 Task: Add an event with the title Client Appreciation Networking Event, date ''2024/04/22'', time 7:30 AM to 9:30 AMand add a description: The retreat will kick off with an opening session where participants will be introduced to the objectives and benefits of team building. The facilitators will create a positive and inclusive environment, setting the tone for open communication, respect, and mutual support.Select event color  Blueberry . Add location for the event as: The Langham, Sydney, Australia, logged in from the account softage.3@softage.netand send the event invitation to softage.4@softage.net and softage.2@softage.net. Set a reminder for the event Daily
Action: Mouse moved to (60, 96)
Screenshot: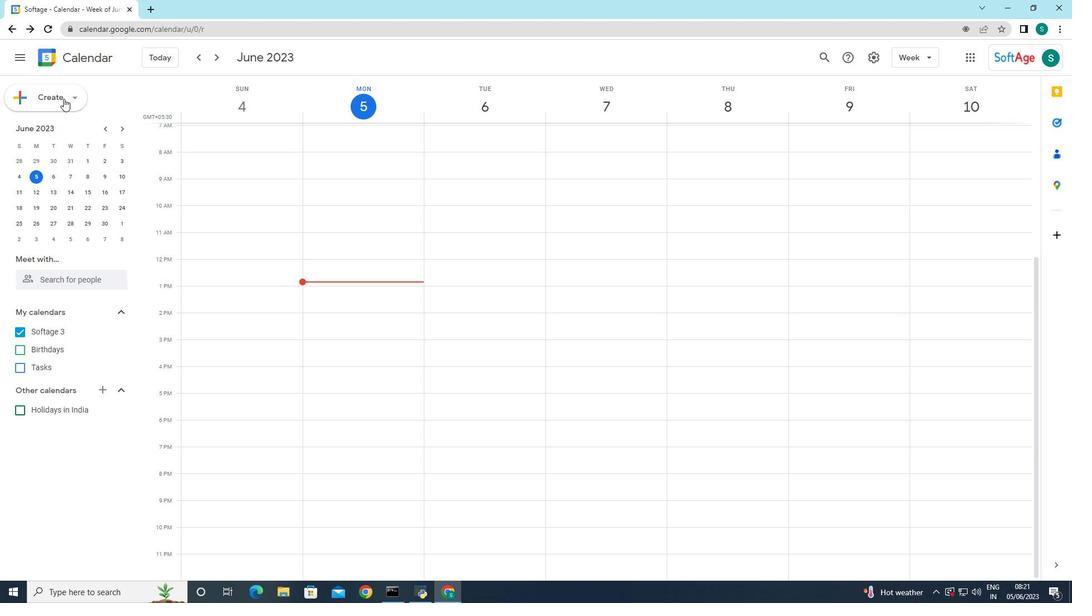 
Action: Mouse pressed left at (60, 96)
Screenshot: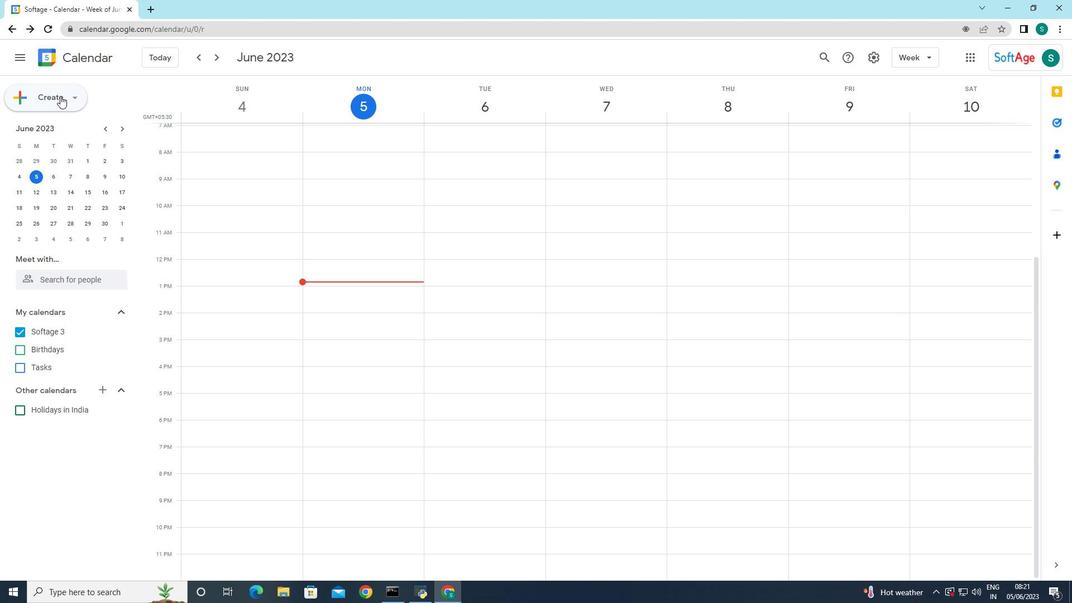 
Action: Mouse moved to (57, 131)
Screenshot: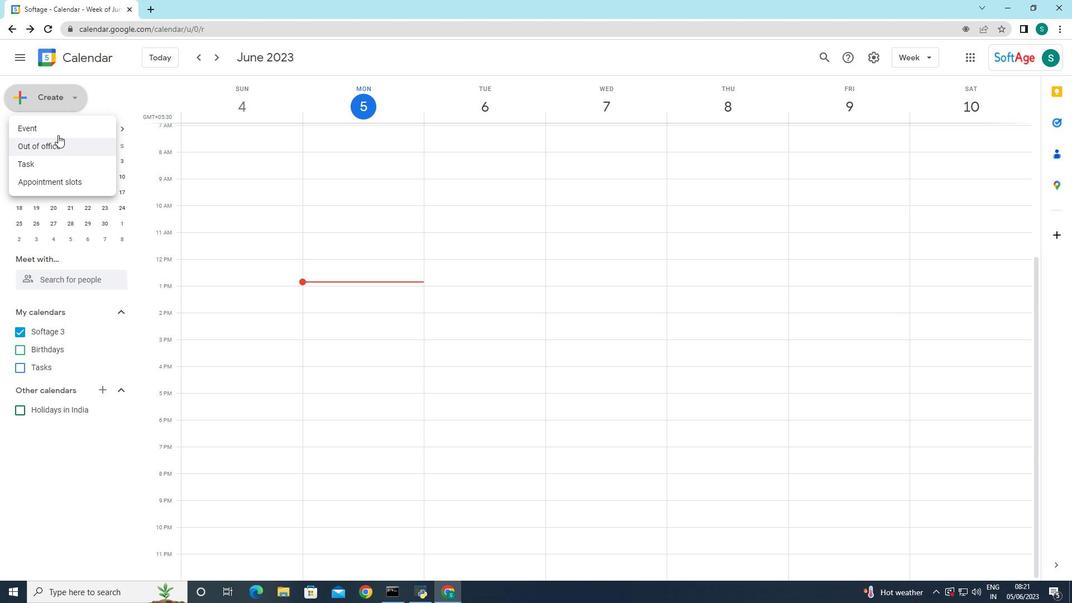 
Action: Mouse pressed left at (57, 131)
Screenshot: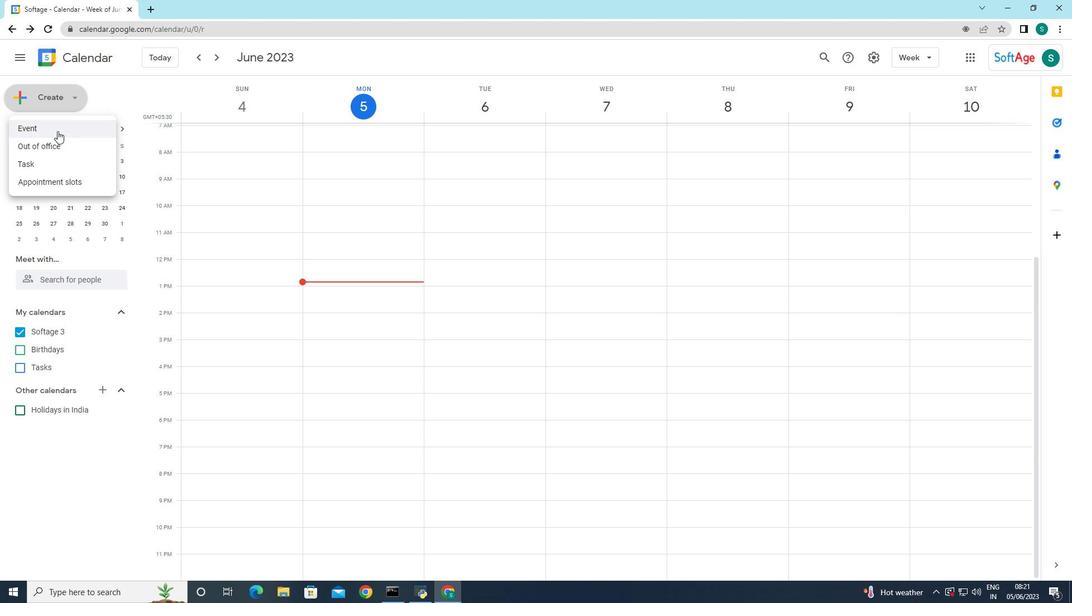 
Action: Mouse moved to (207, 442)
Screenshot: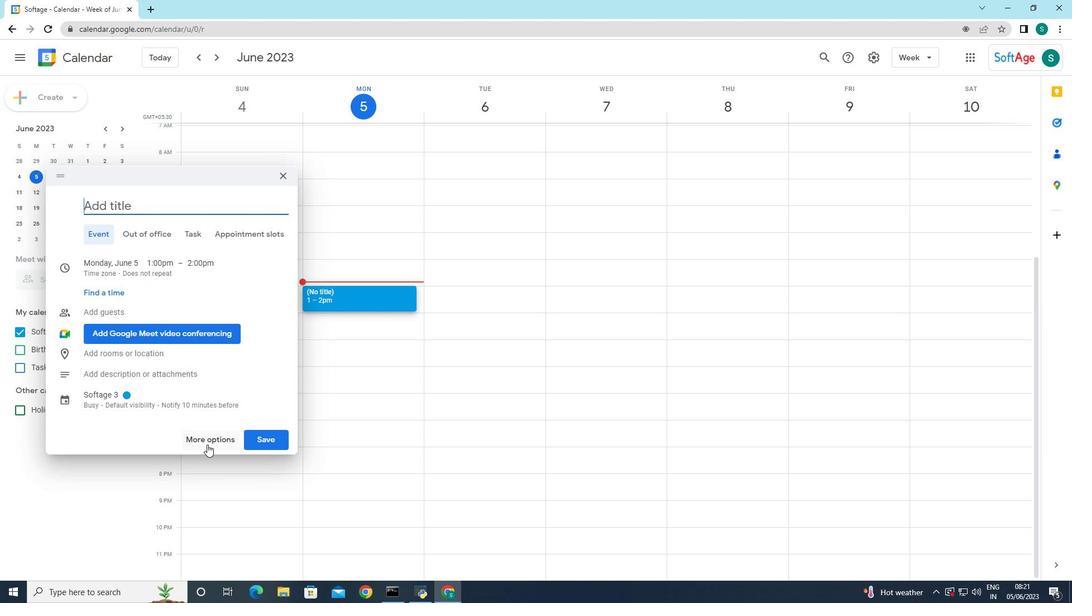 
Action: Mouse pressed left at (207, 442)
Screenshot: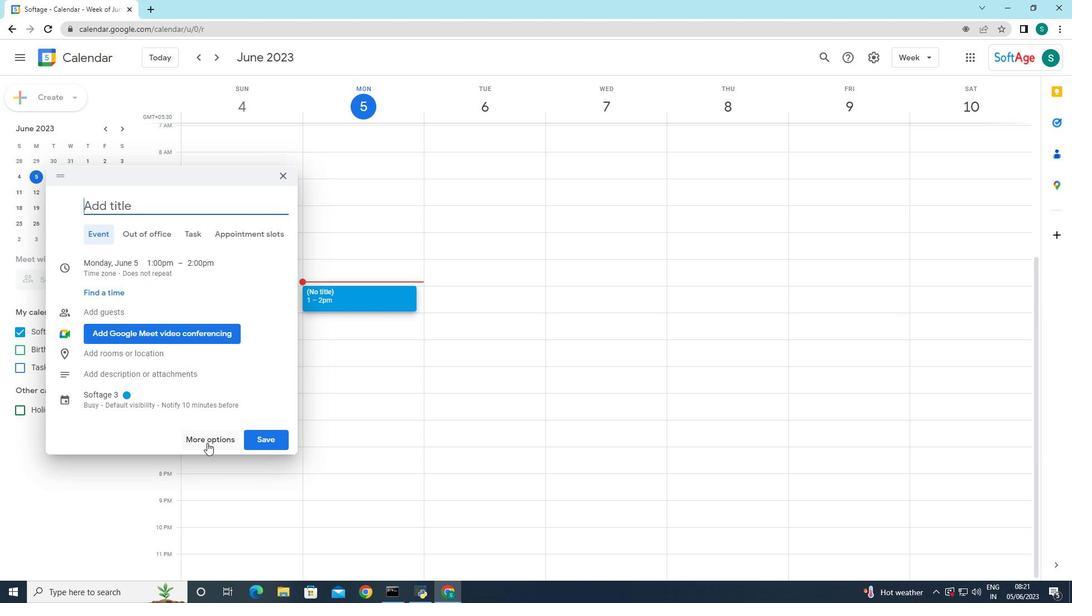 
Action: Mouse moved to (135, 60)
Screenshot: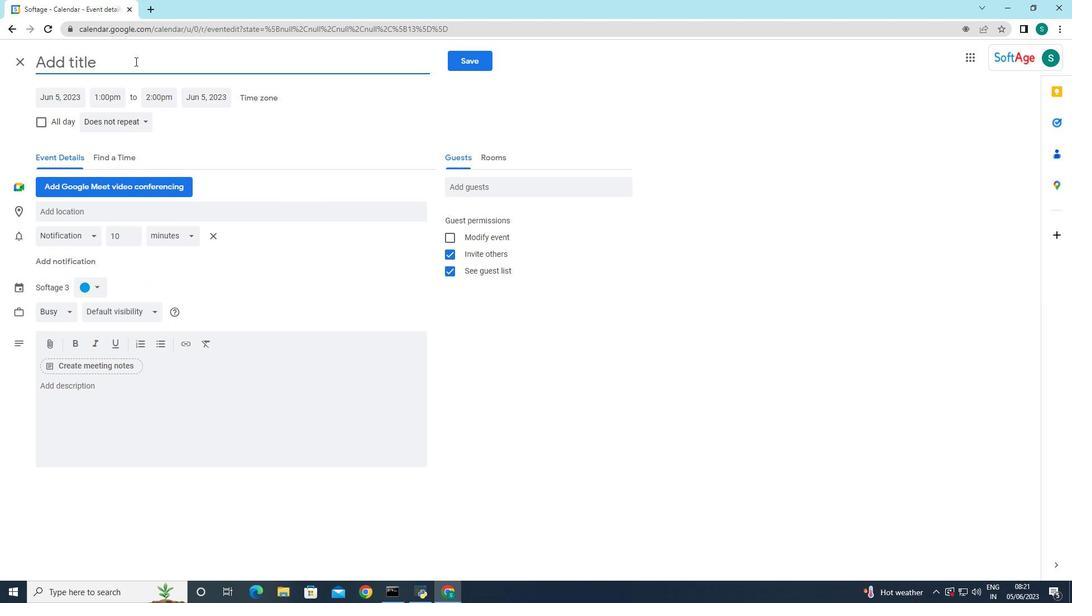 
Action: Mouse pressed left at (135, 60)
Screenshot: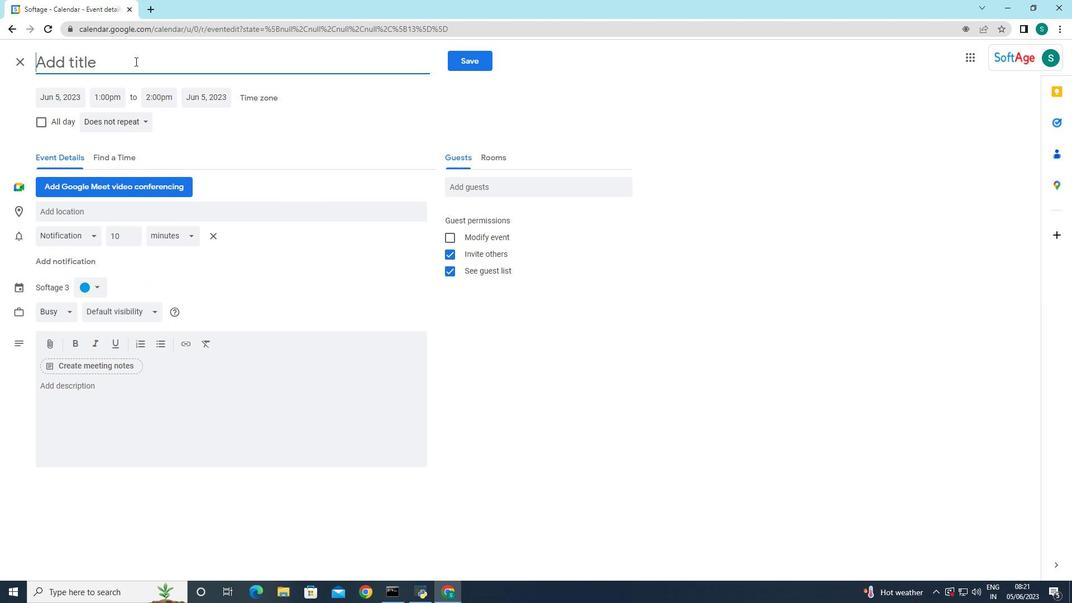 
Action: Key pressed <Key.caps_lock>C<Key.caps_lock>lient<Key.space>a<Key.backspace><Key.caps_lock>A<Key.caps_lock>ppreciation<Key.space><Key.caps_lock>N<Key.caps_lock>eteo<Key.backspace><Key.backspace>working<Key.space><Key.caps_lock>E<Key.caps_lock>vent
Screenshot: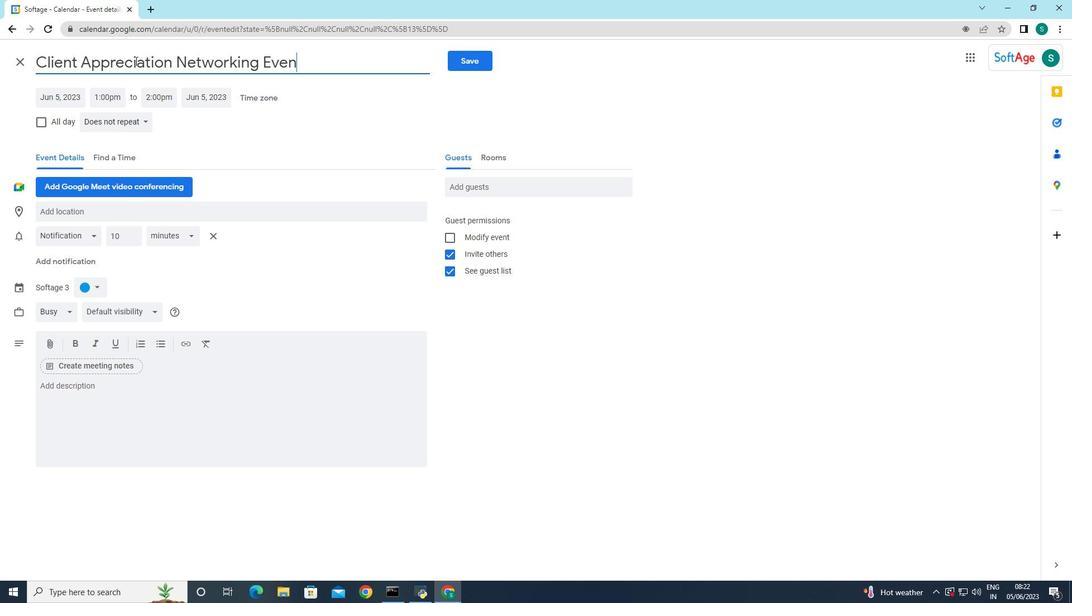 
Action: Mouse moved to (241, 129)
Screenshot: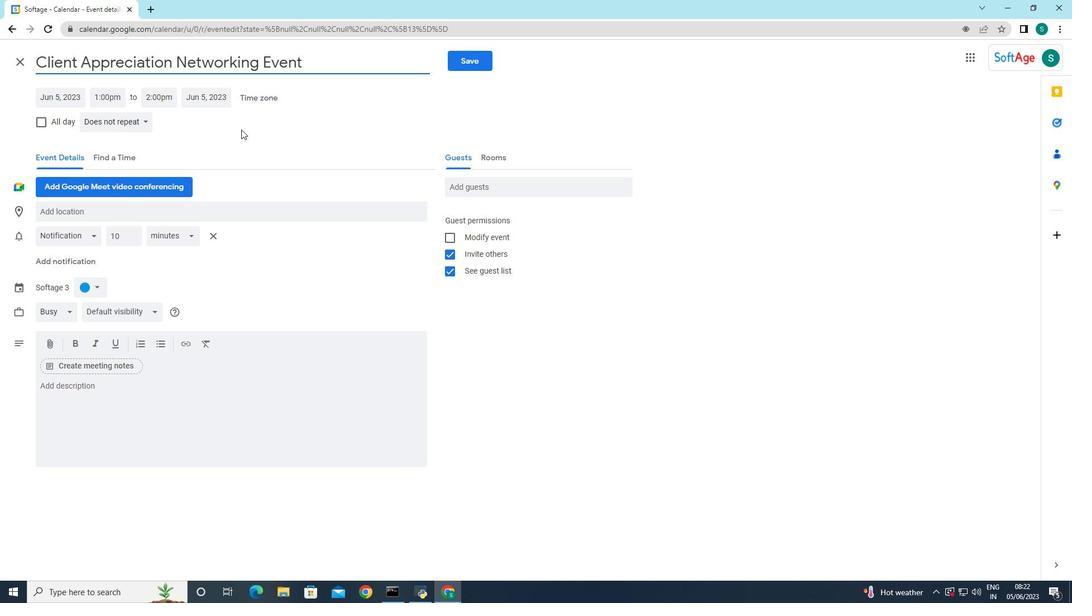 
Action: Mouse pressed left at (241, 129)
Screenshot: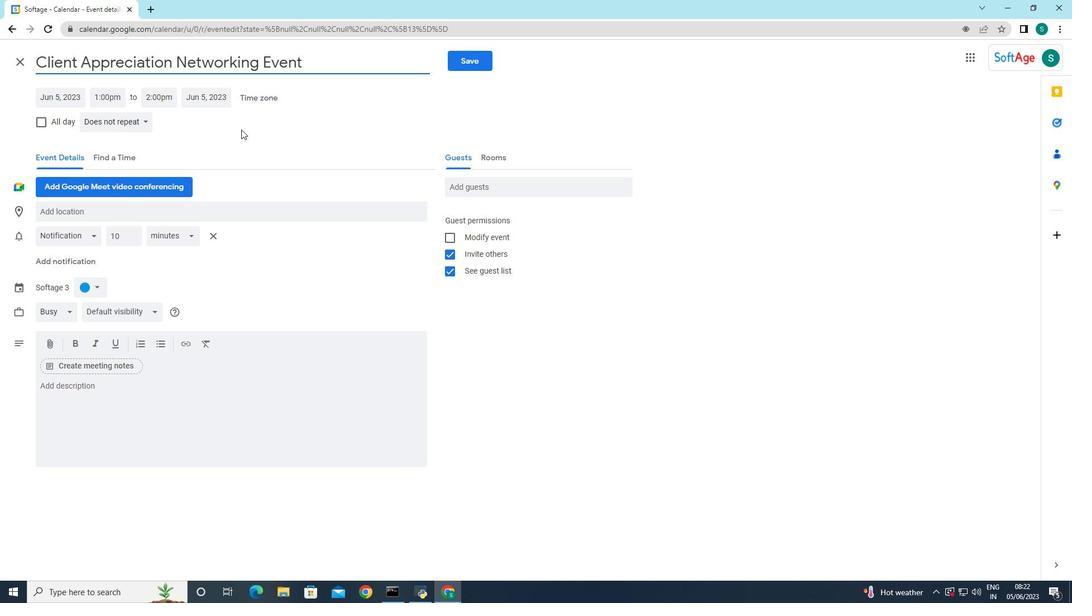 
Action: Mouse moved to (63, 101)
Screenshot: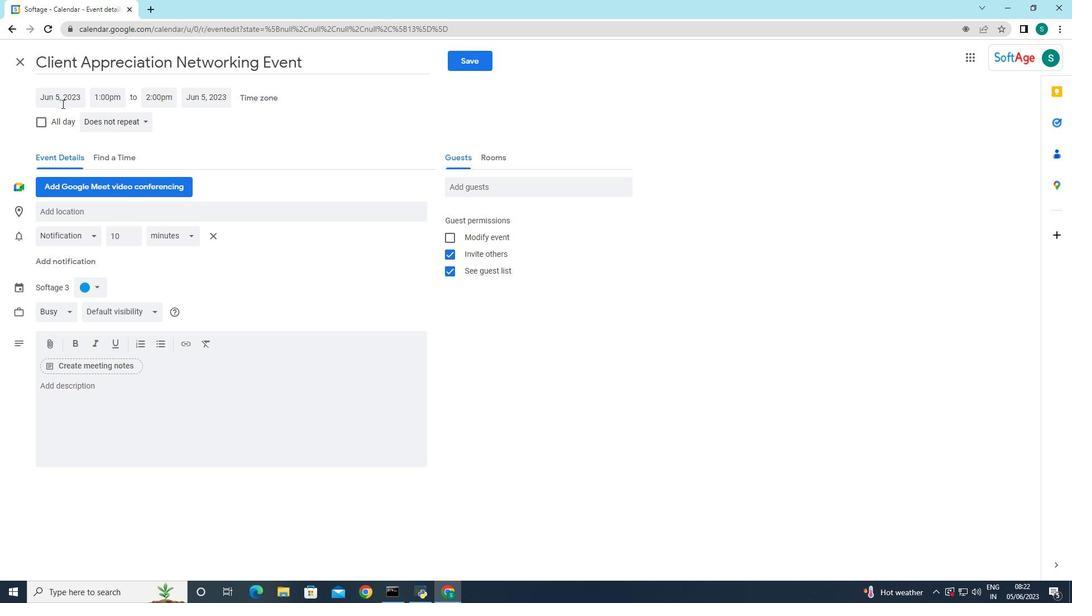 
Action: Mouse pressed left at (63, 101)
Screenshot: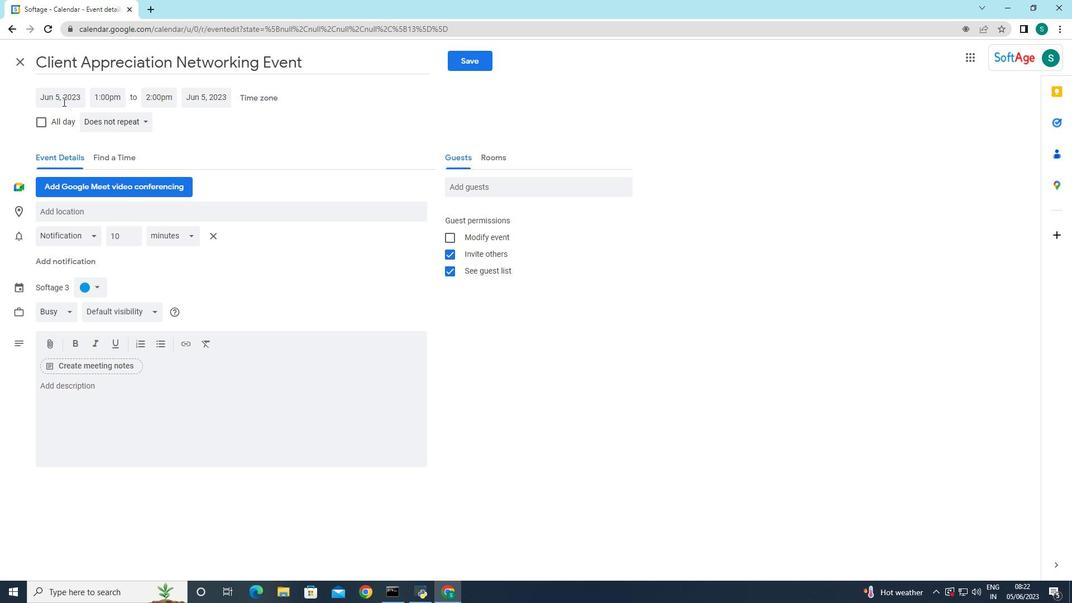 
Action: Mouse moved to (178, 122)
Screenshot: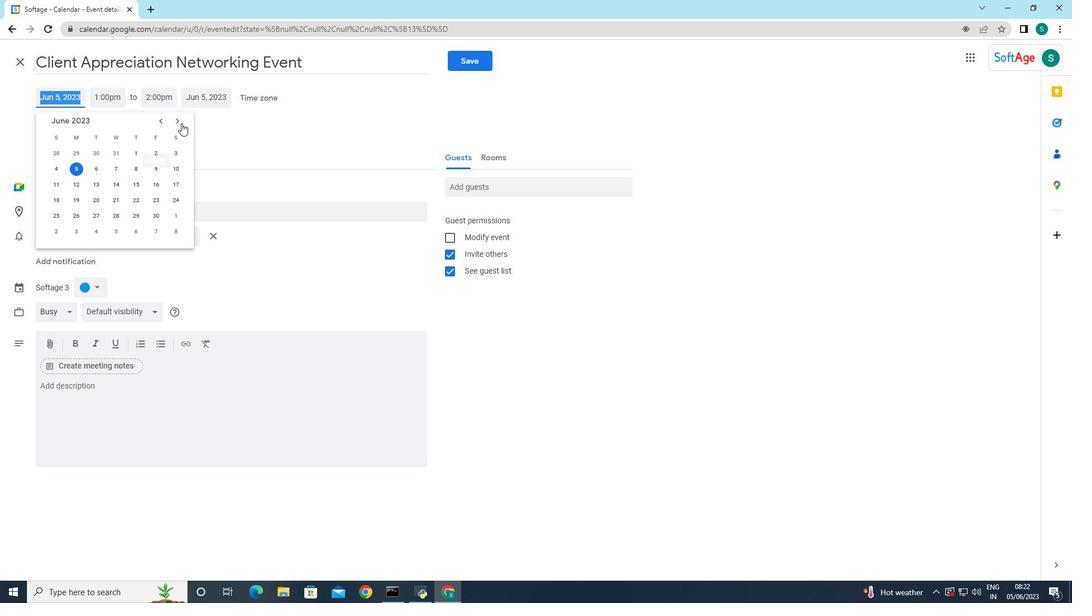 
Action: Mouse pressed left at (178, 122)
Screenshot: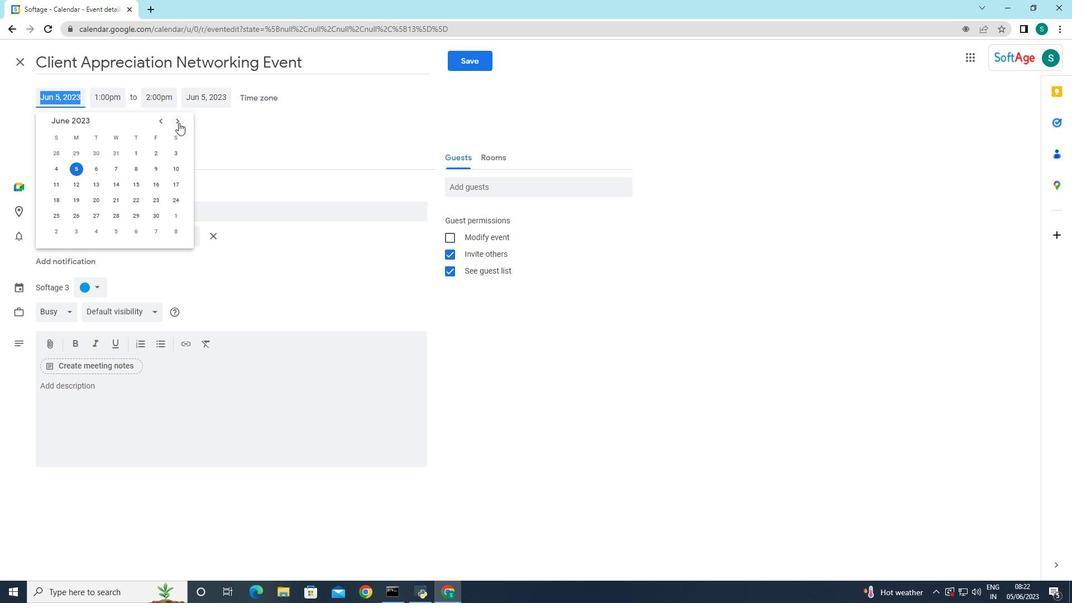 
Action: Mouse pressed left at (178, 122)
Screenshot: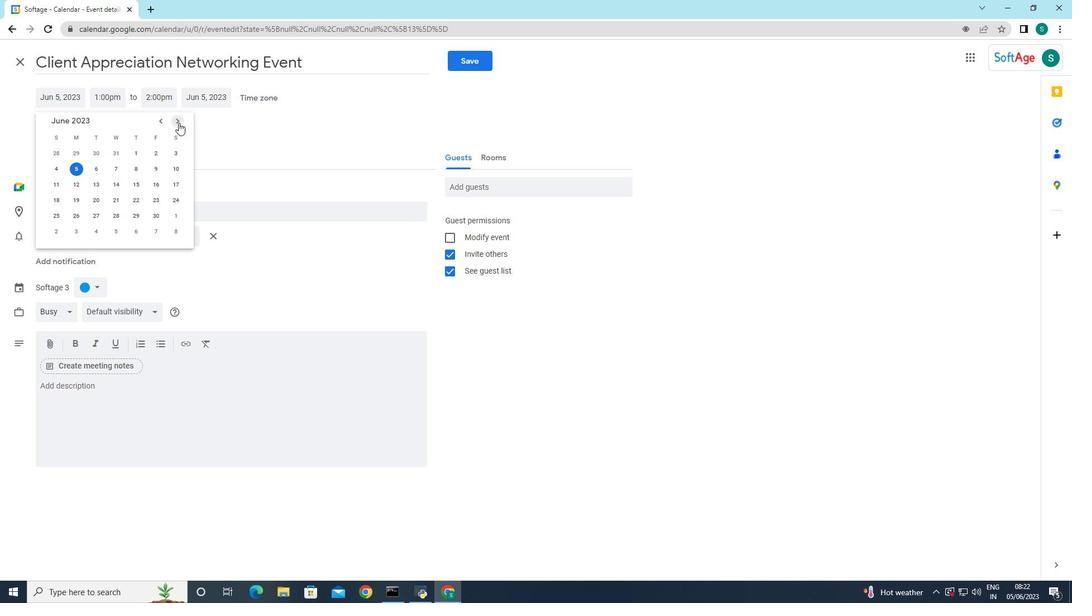 
Action: Mouse pressed left at (178, 122)
Screenshot: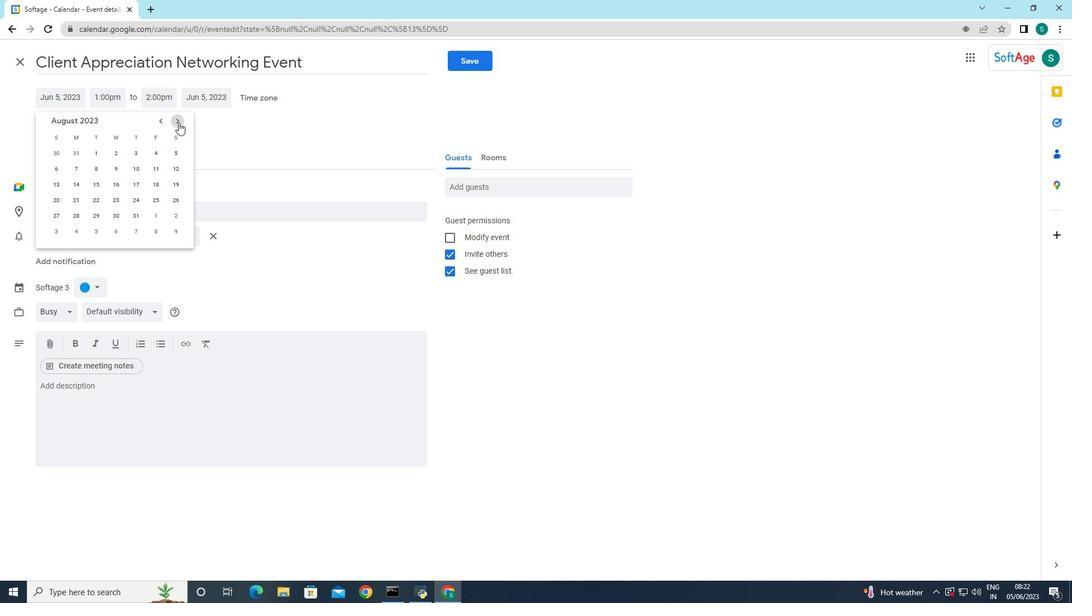 
Action: Mouse pressed left at (178, 122)
Screenshot: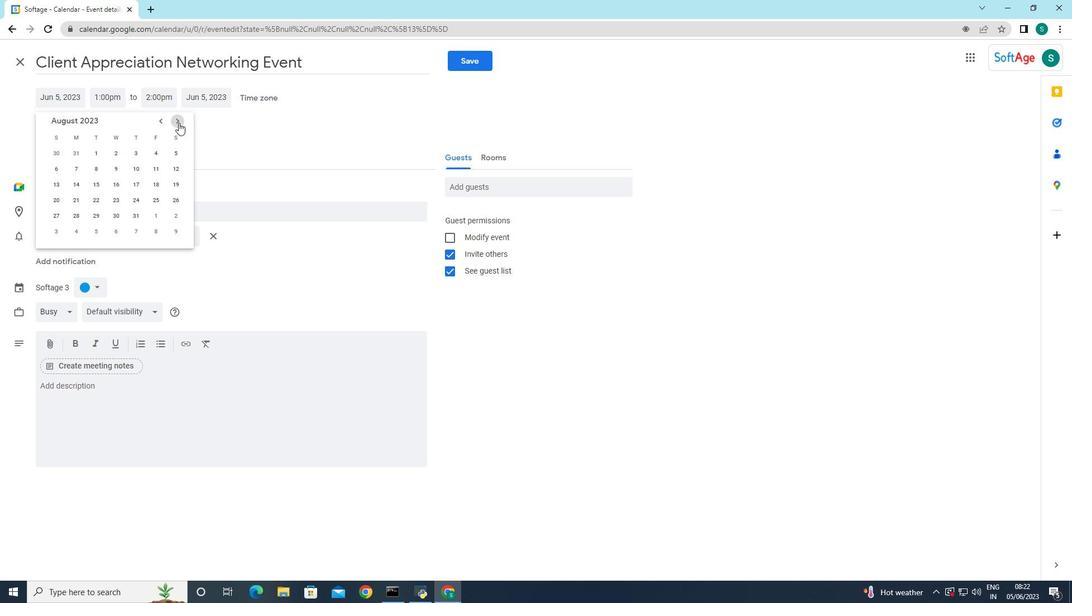 
Action: Mouse pressed left at (178, 122)
Screenshot: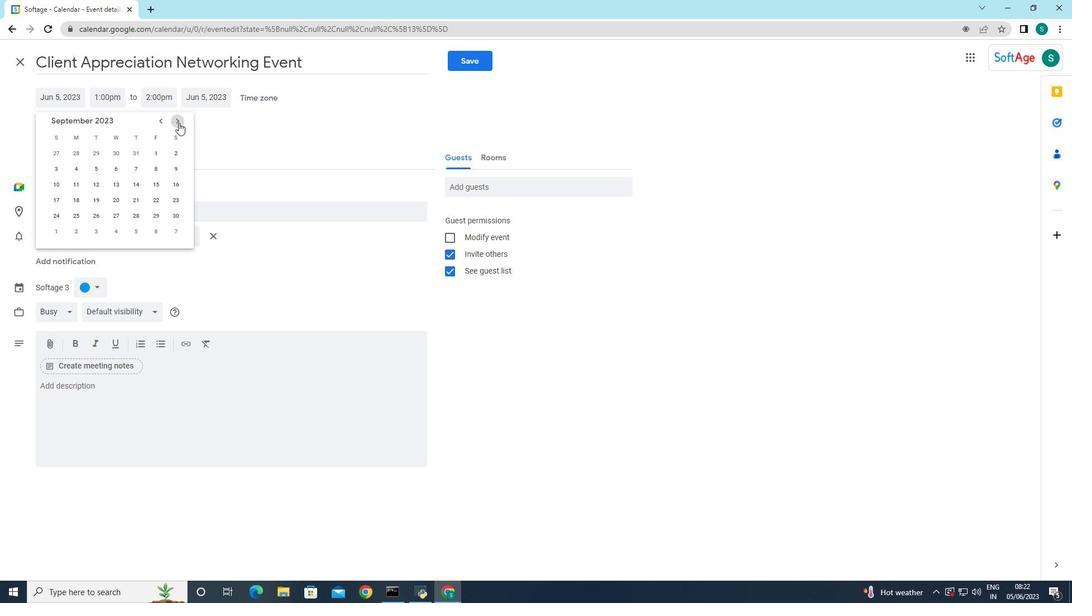 
Action: Mouse pressed left at (178, 122)
Screenshot: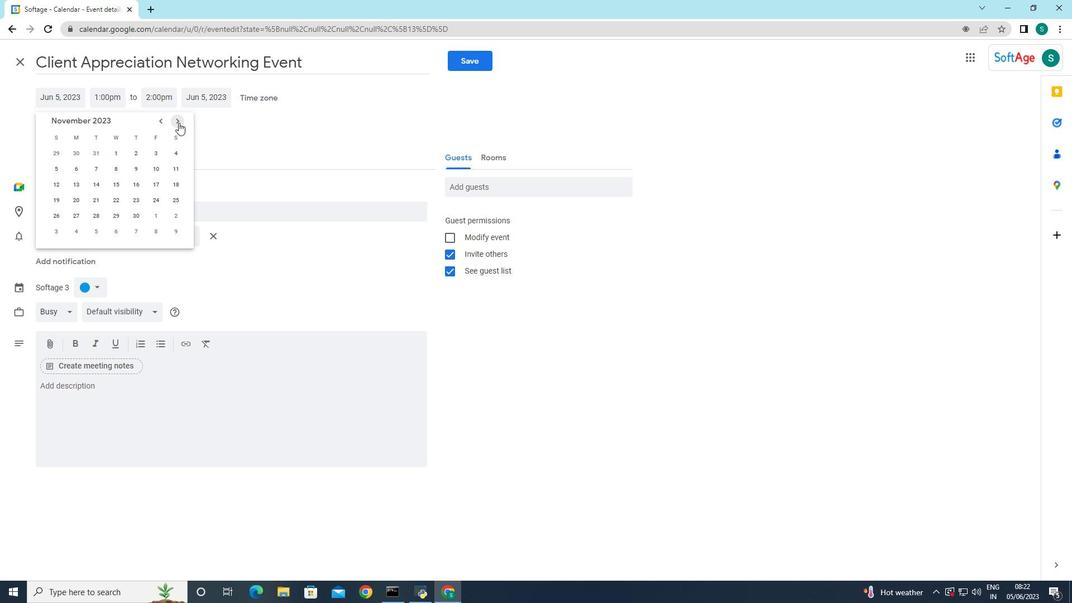 
Action: Mouse pressed left at (178, 122)
Screenshot: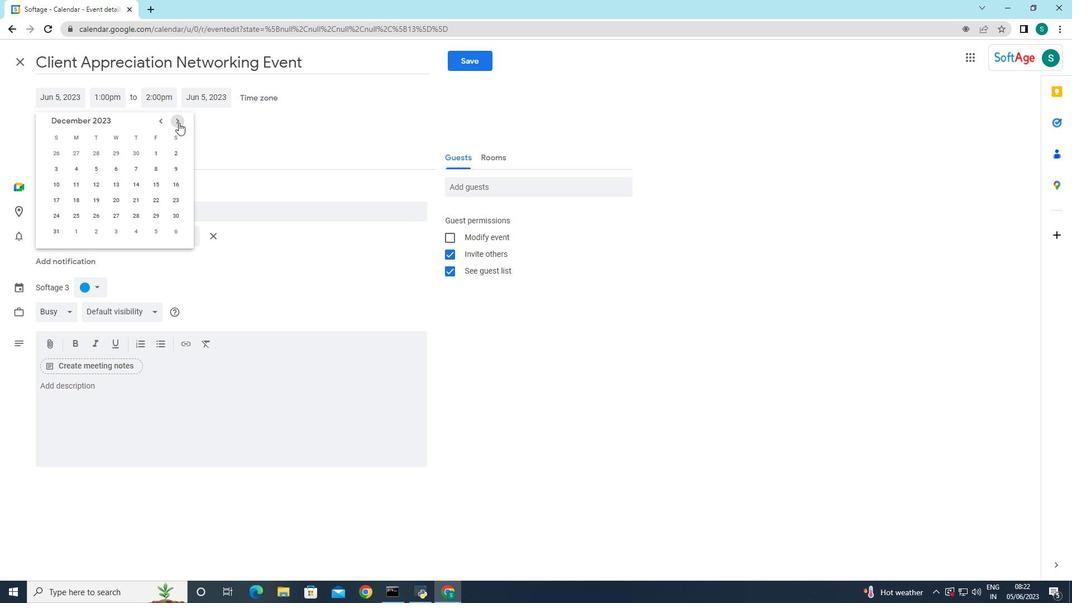 
Action: Mouse pressed left at (178, 122)
Screenshot: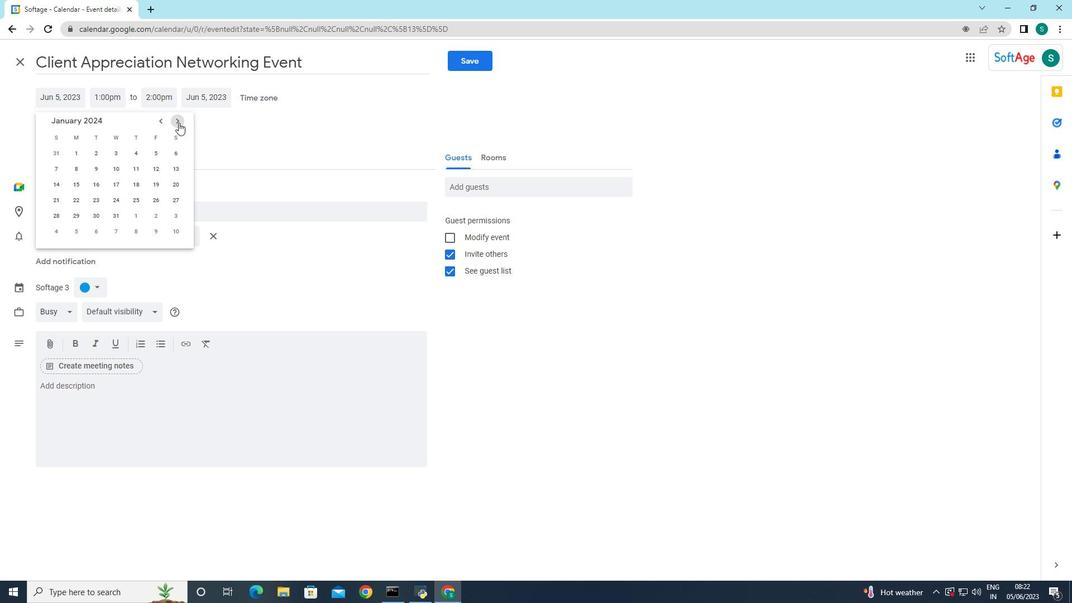 
Action: Mouse pressed left at (178, 122)
Screenshot: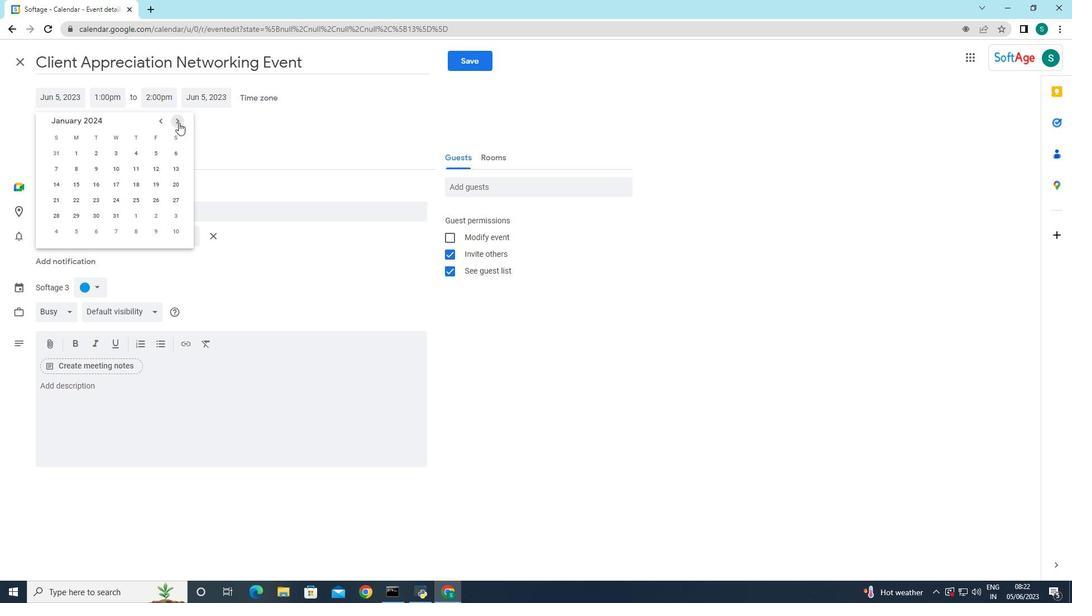 
Action: Mouse pressed left at (178, 122)
Screenshot: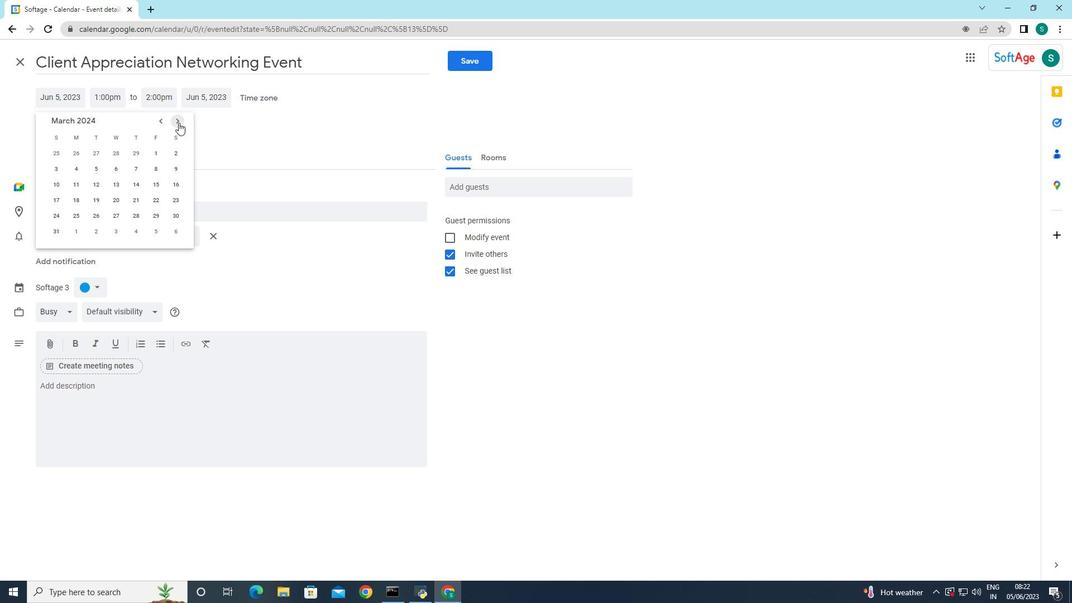 
Action: Mouse moved to (75, 201)
Screenshot: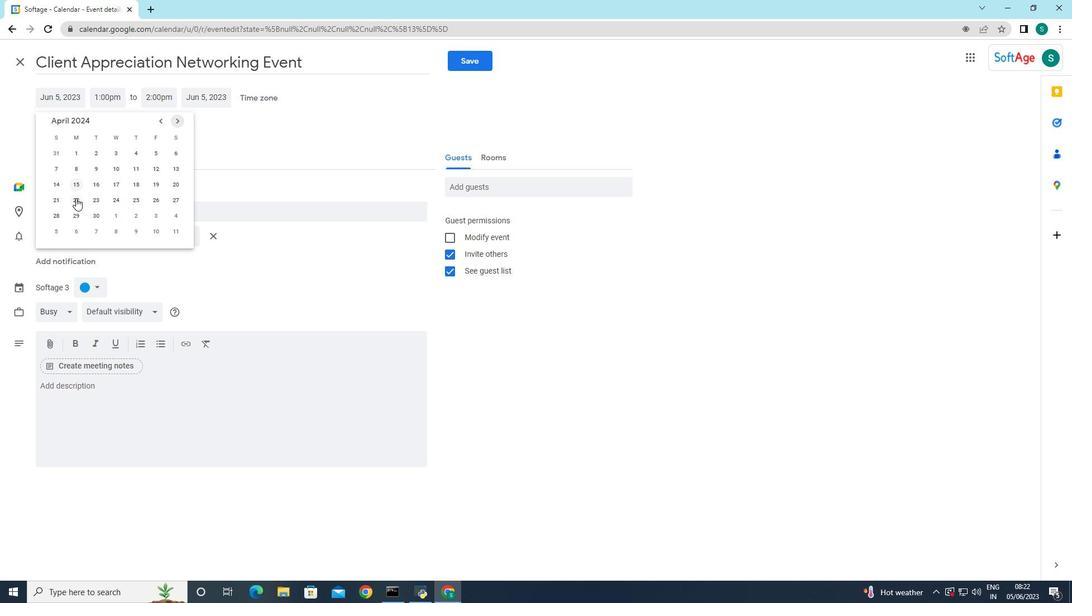 
Action: Mouse pressed left at (75, 201)
Screenshot: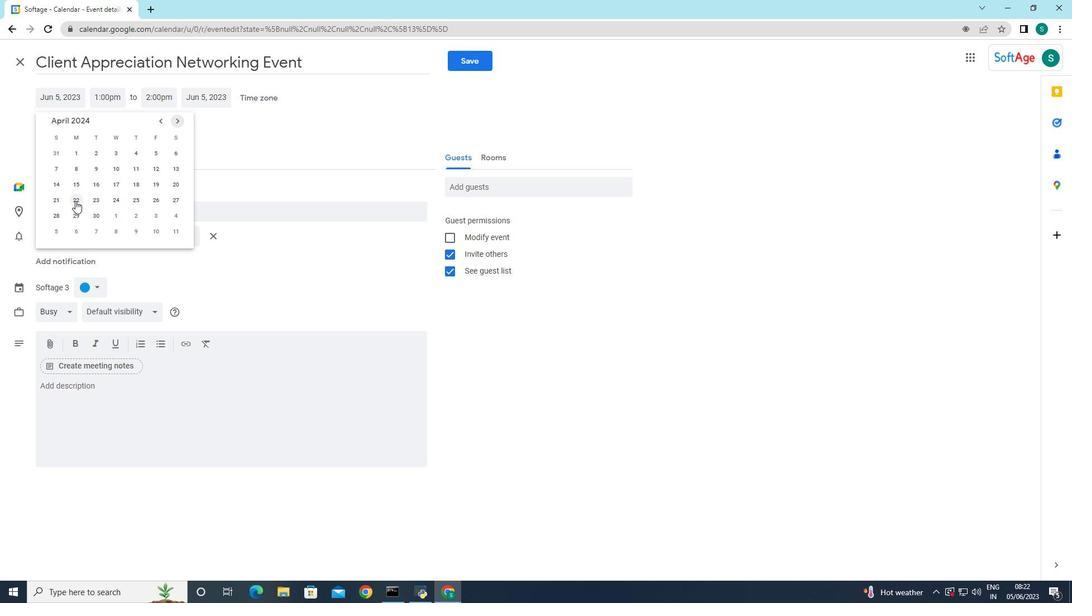 
Action: Mouse moved to (112, 96)
Screenshot: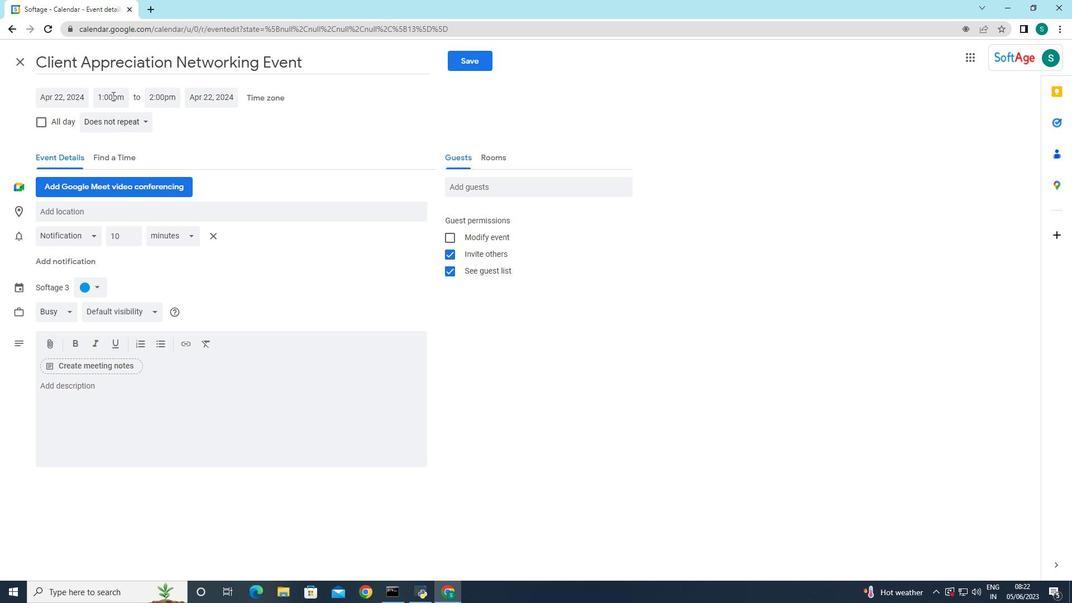 
Action: Mouse pressed left at (112, 96)
Screenshot: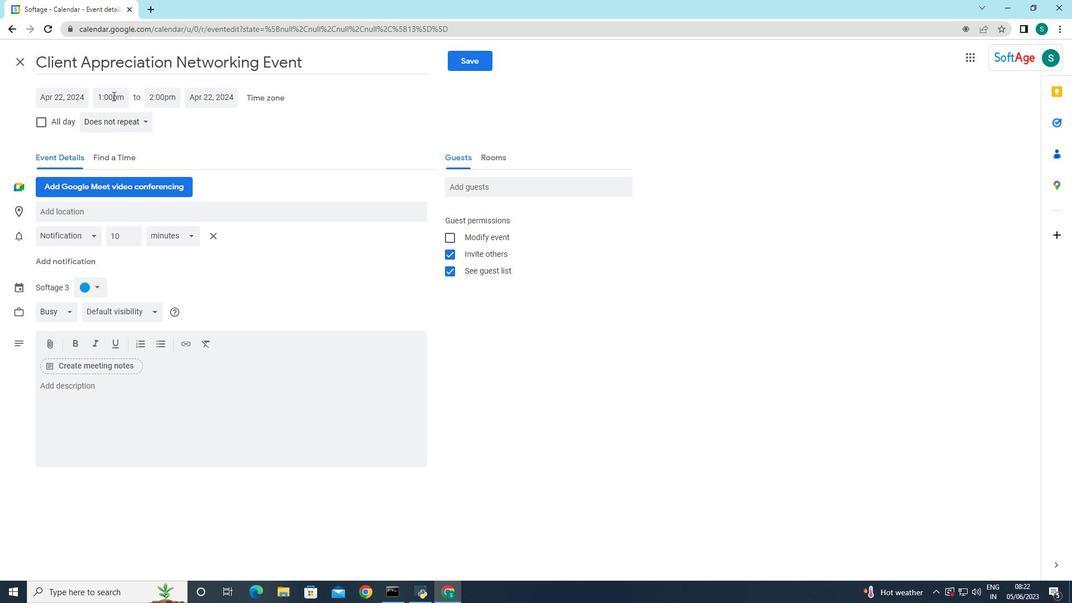 
Action: Mouse moved to (117, 175)
Screenshot: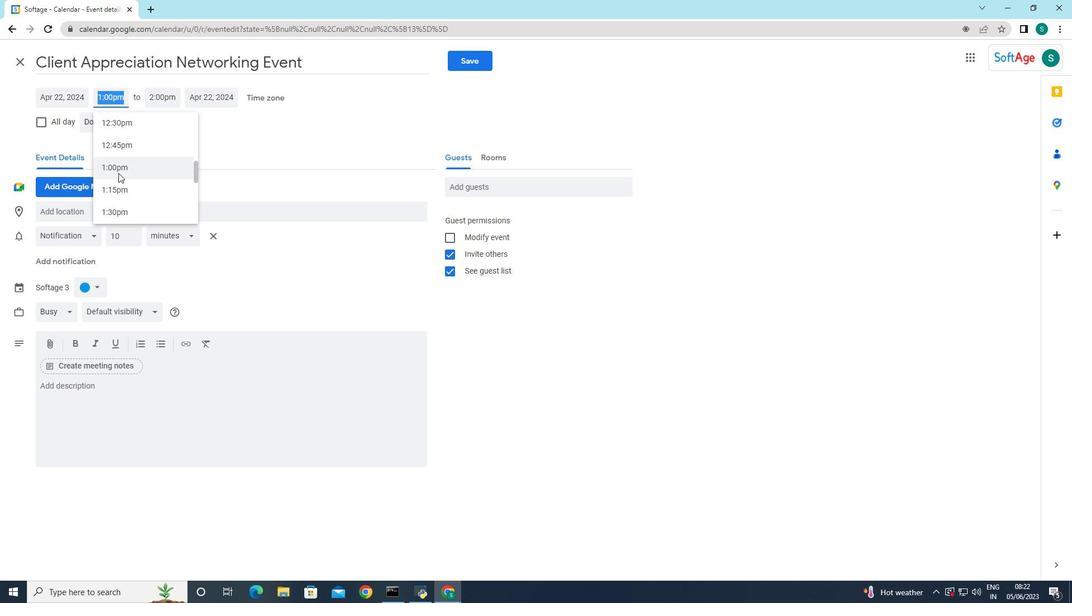 
Action: Mouse scrolled (117, 176) with delta (0, 0)
Screenshot: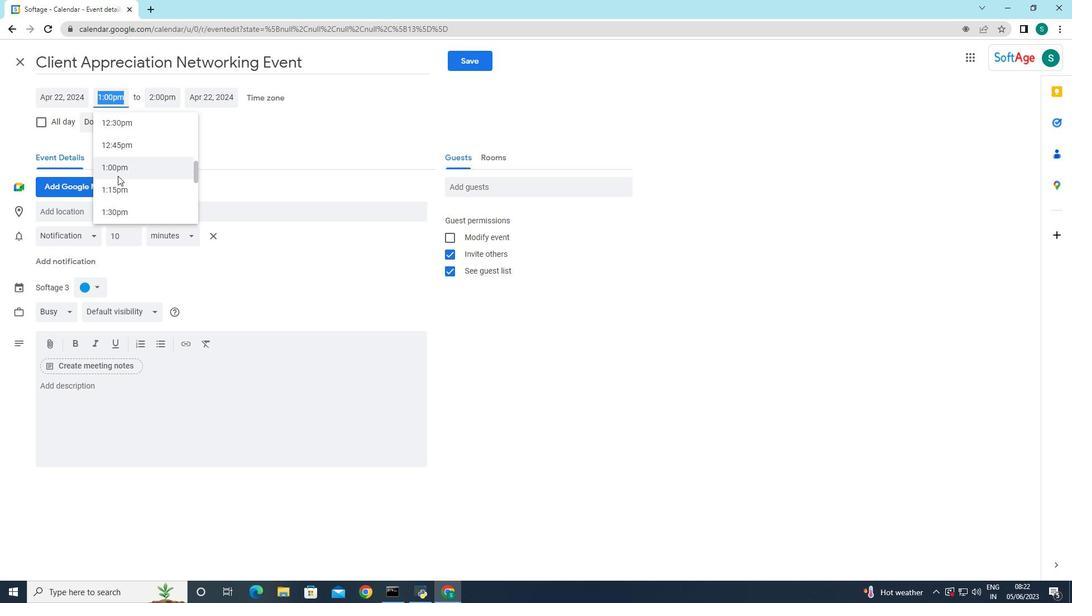 
Action: Mouse scrolled (117, 176) with delta (0, 0)
Screenshot: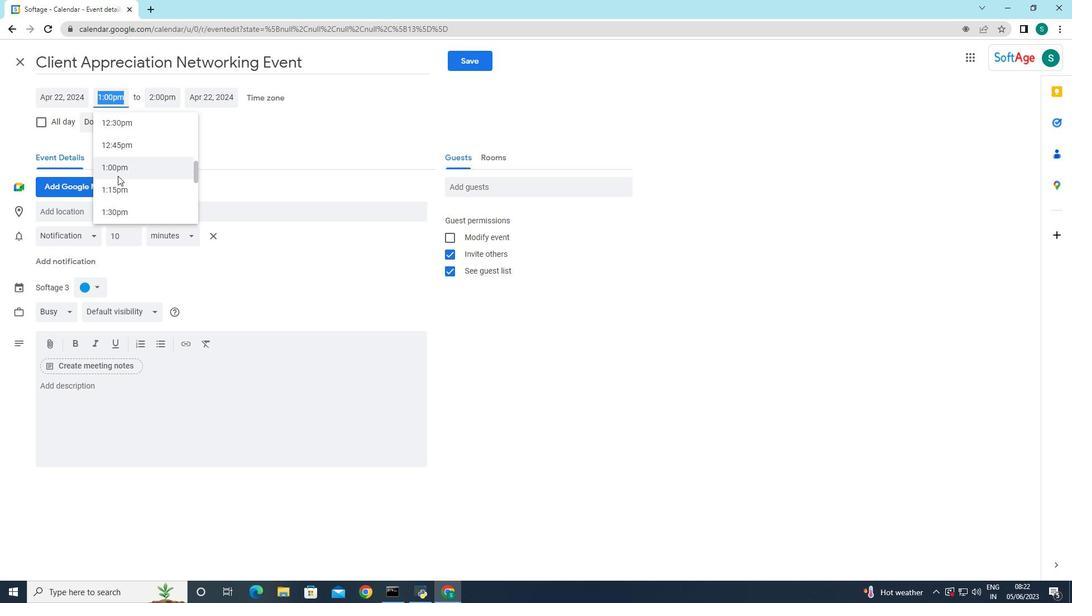 
Action: Mouse scrolled (117, 176) with delta (0, 0)
Screenshot: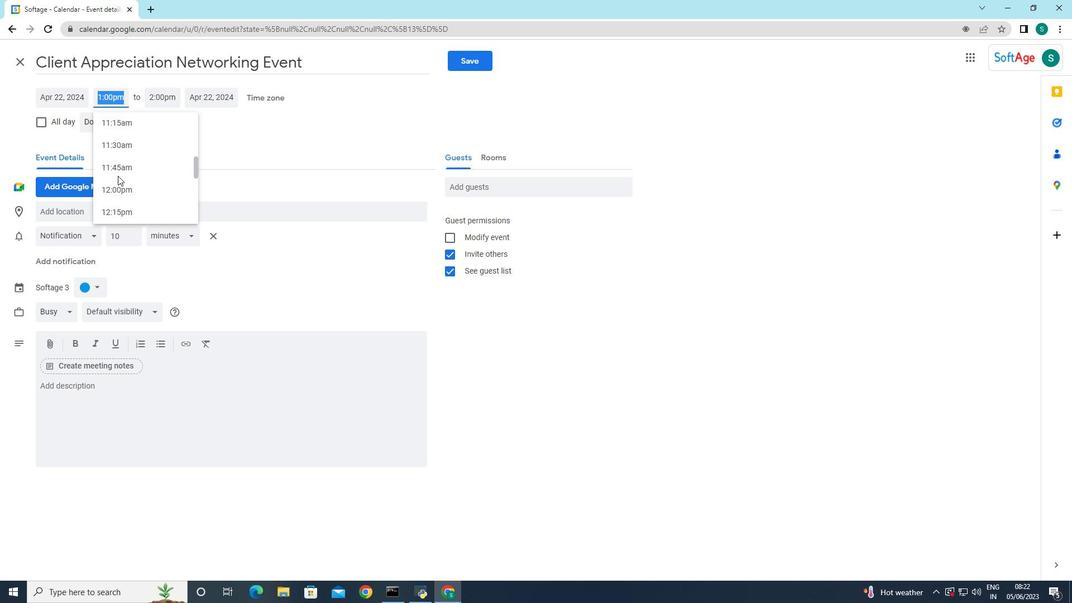 
Action: Mouse scrolled (117, 176) with delta (0, 0)
Screenshot: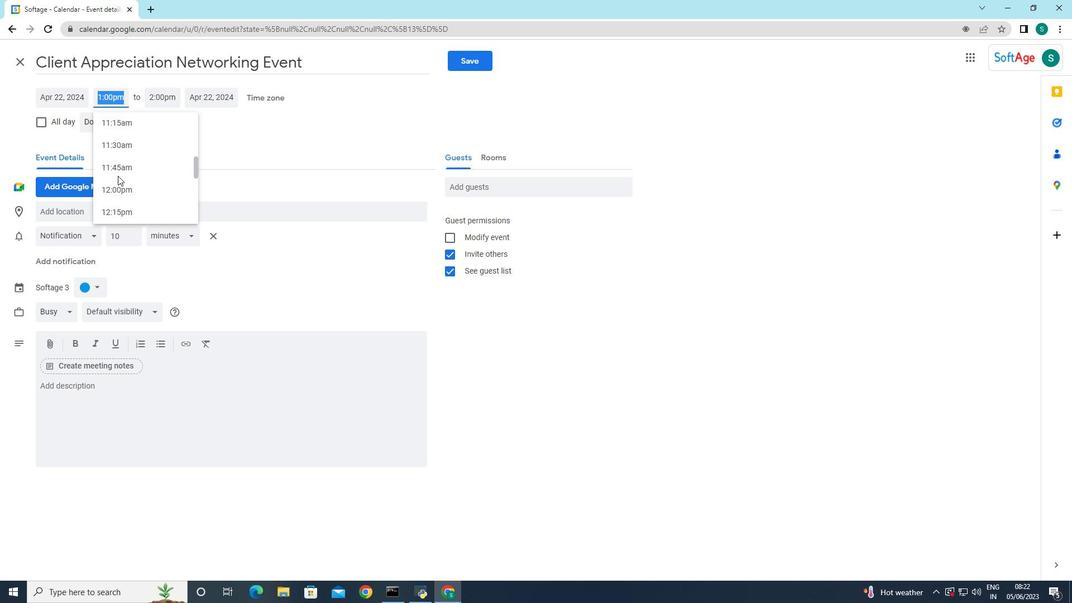 
Action: Mouse scrolled (117, 176) with delta (0, 0)
Screenshot: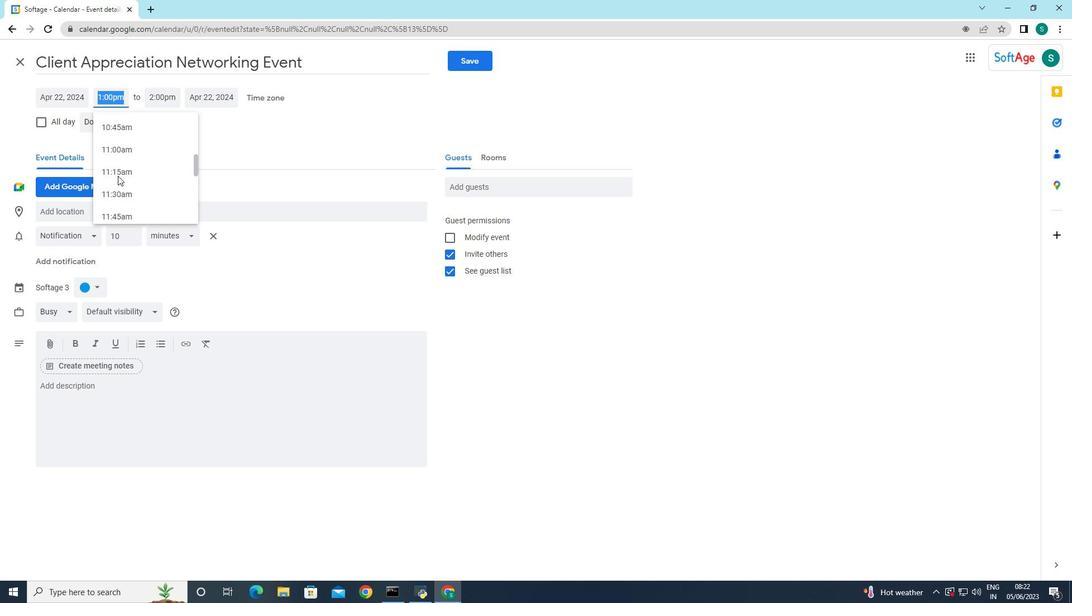 
Action: Mouse scrolled (117, 176) with delta (0, 0)
Screenshot: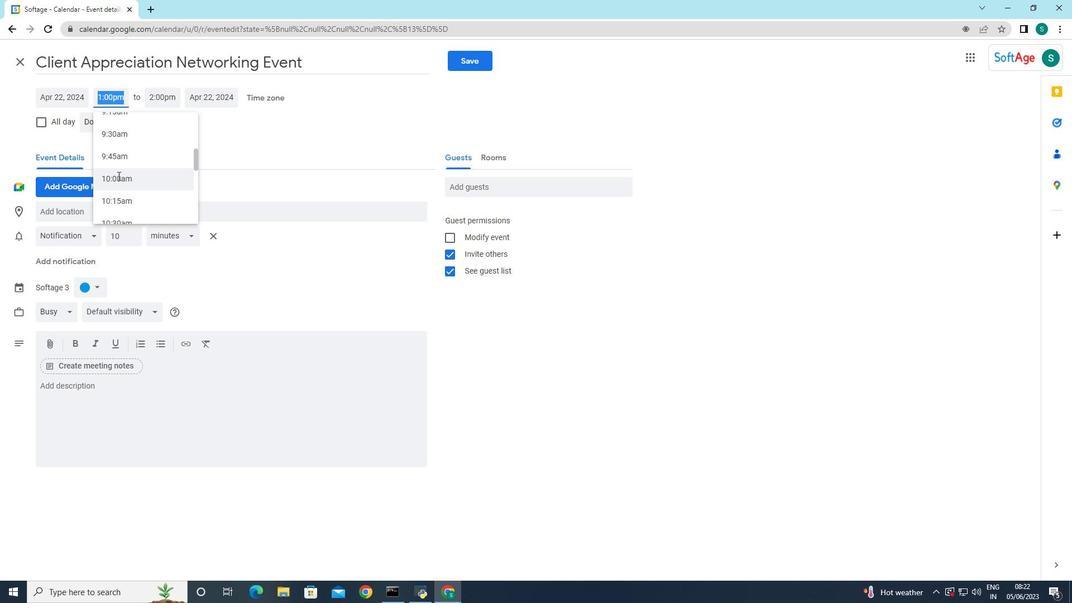 
Action: Mouse moved to (118, 176)
Screenshot: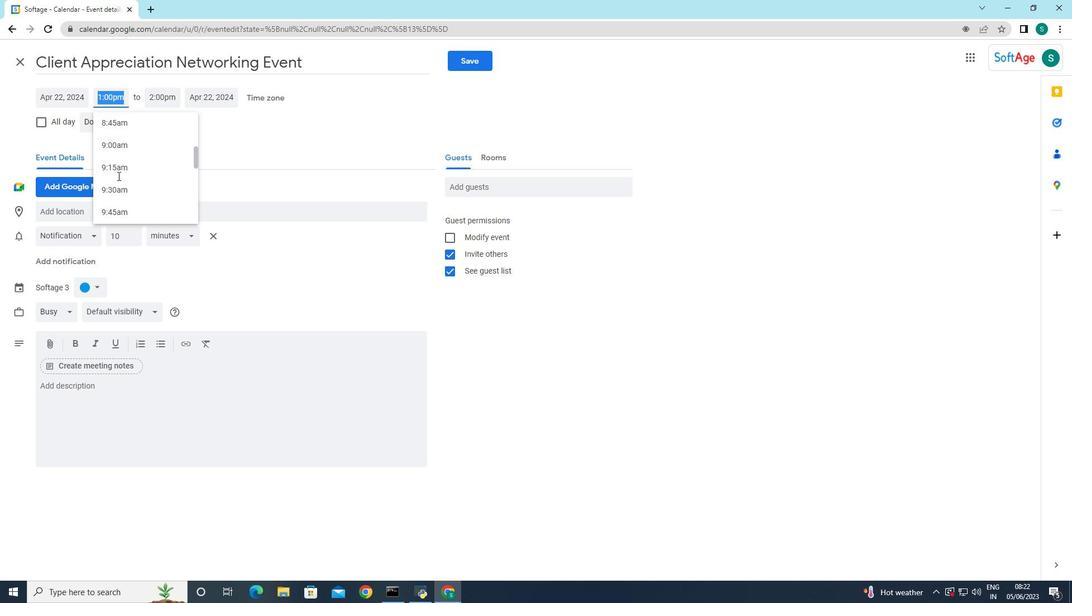 
Action: Mouse scrolled (118, 177) with delta (0, 0)
Screenshot: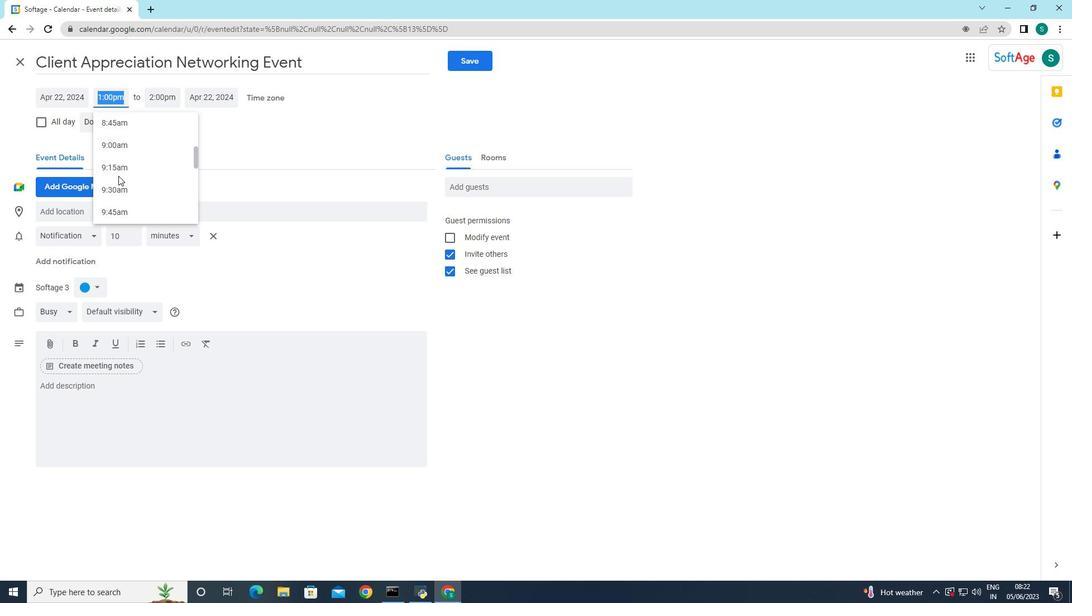 
Action: Mouse scrolled (118, 177) with delta (0, 0)
Screenshot: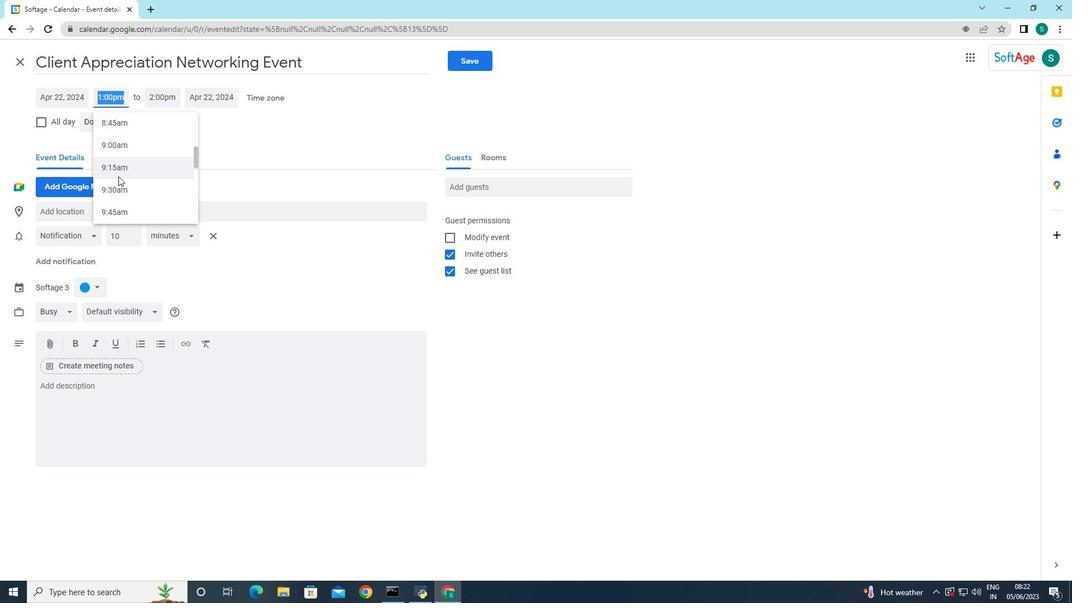 
Action: Mouse moved to (125, 121)
Screenshot: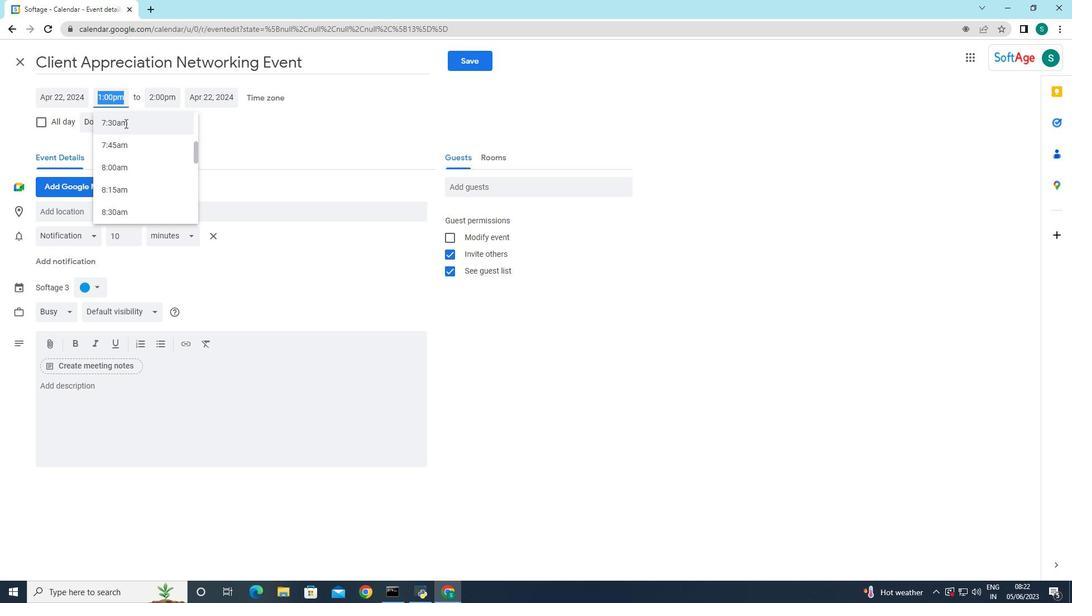 
Action: Mouse pressed left at (125, 121)
Screenshot: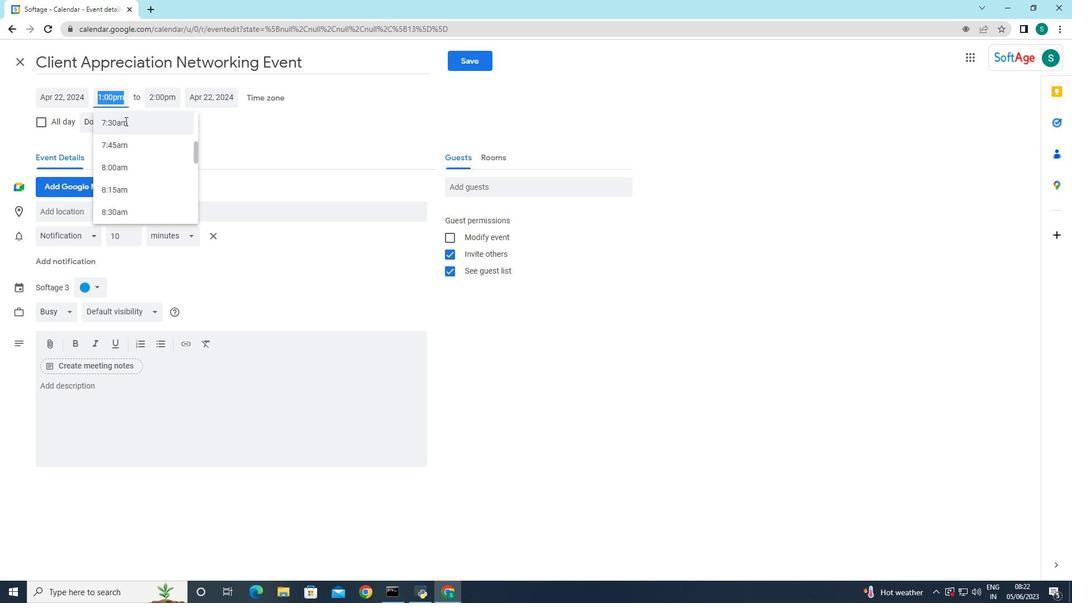 
Action: Mouse moved to (164, 98)
Screenshot: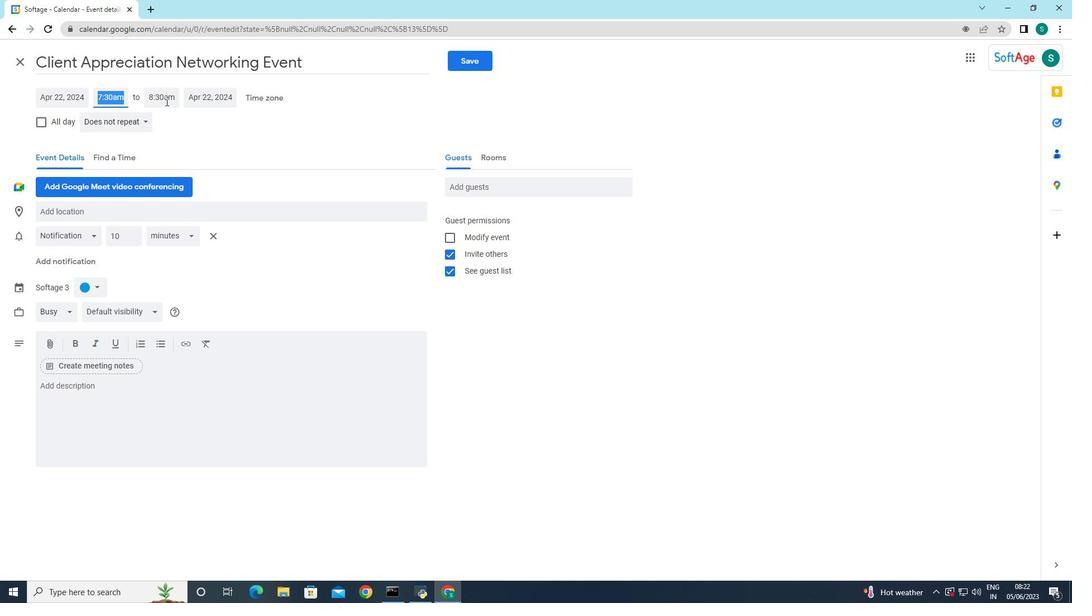 
Action: Mouse pressed left at (164, 98)
Screenshot: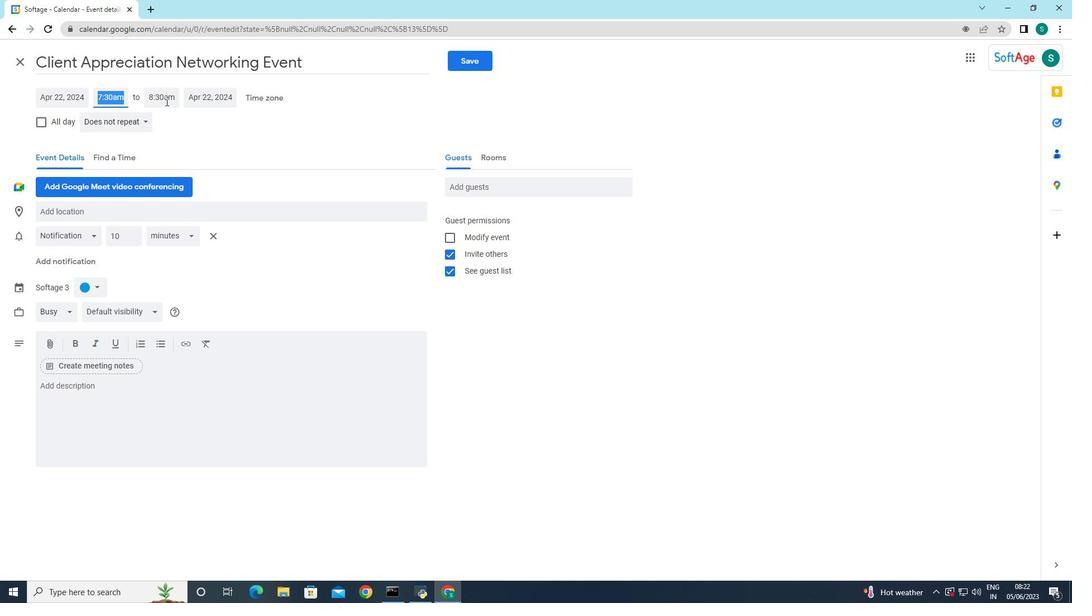 
Action: Mouse moved to (166, 208)
Screenshot: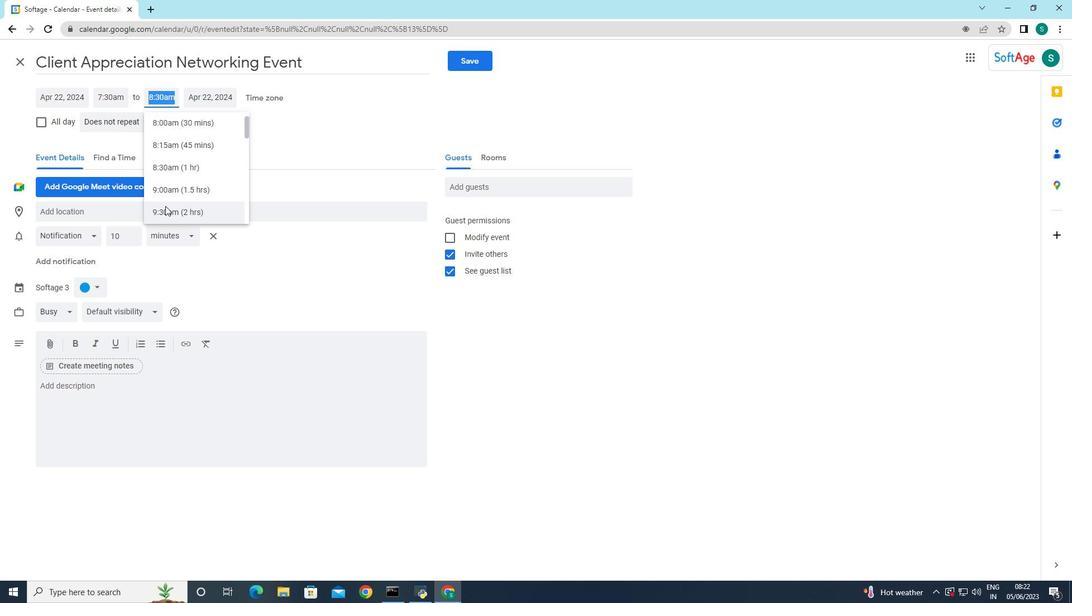 
Action: Mouse pressed left at (166, 208)
Screenshot: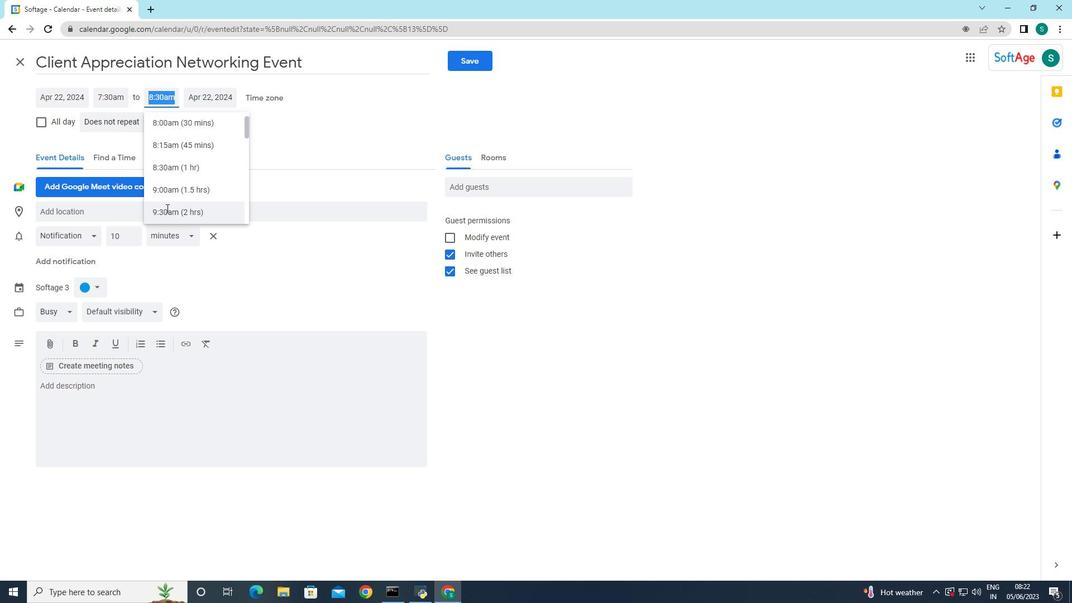 
Action: Mouse moved to (231, 139)
Screenshot: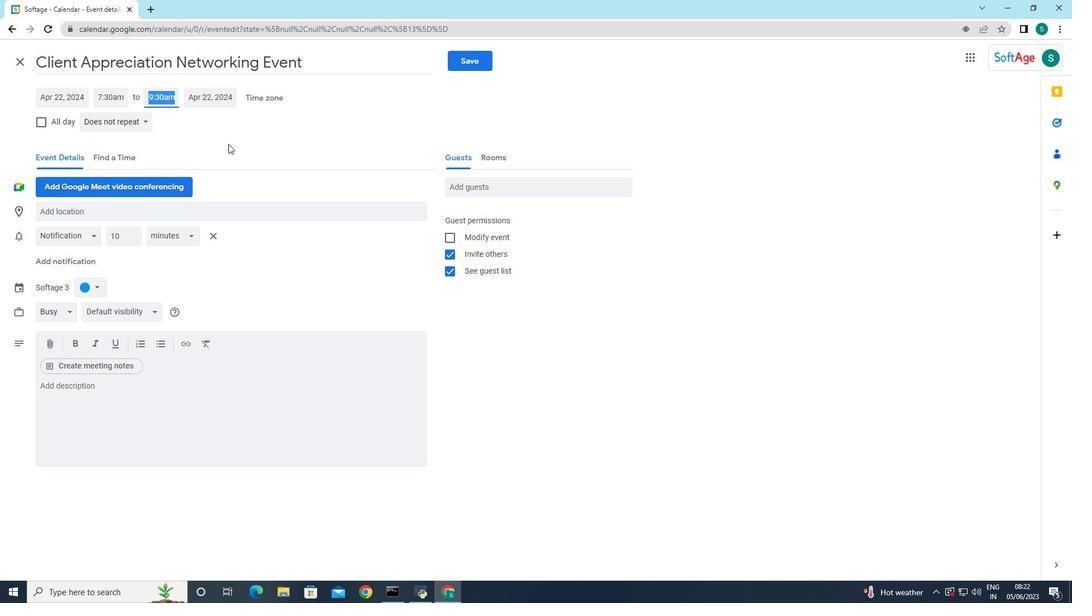 
Action: Mouse pressed left at (231, 139)
Screenshot: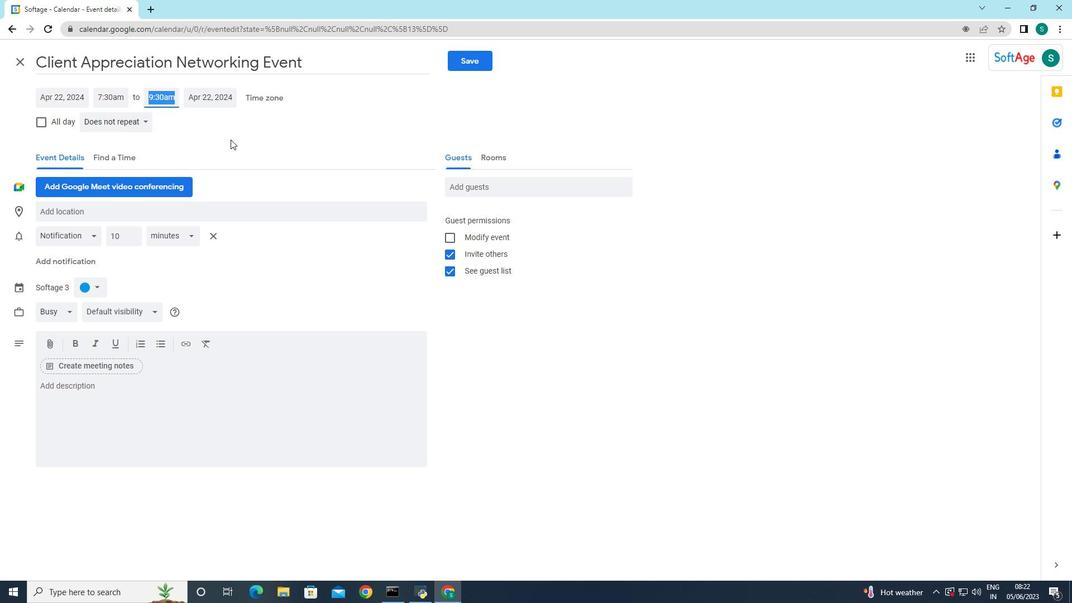 
Action: Mouse moved to (72, 393)
Screenshot: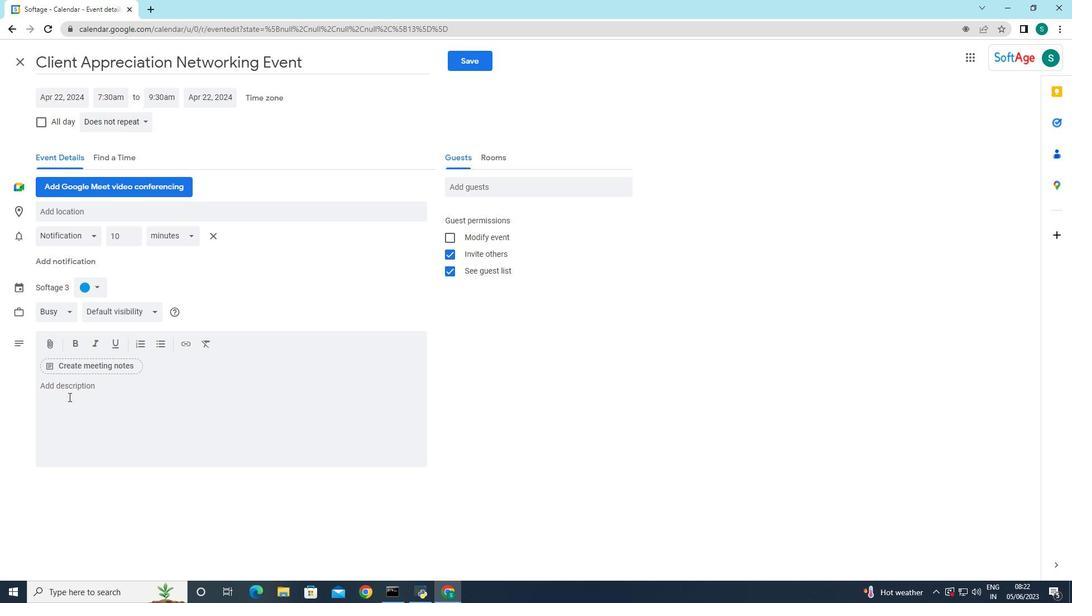 
Action: Mouse pressed left at (72, 393)
Screenshot: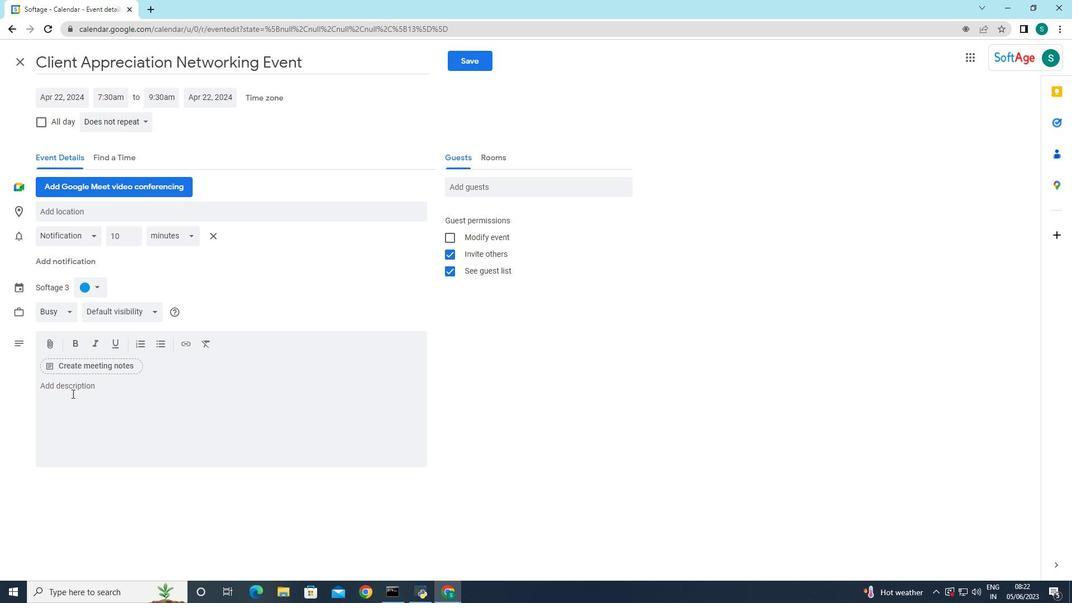 
Action: Key pressed <Key.caps_lock>T<Key.caps_lock>he<Key.space>retreat<Key.space>will<Key.space>kick<Key.space>off<Key.space>with<Key.space>an<Key.space>opening<Key.space>session<Key.space>where<Key.space>participants<Key.space>will<Key.space>be<Key.space>introduved<Key.space>t<Key.backspace><Key.backspace><Key.backspace><Key.backspace><Key.backspace><Key.backspace><Key.backspace>duced<Key.space>to<Key.space>the<Key.space>objectives<Key.space>and<Key.space>benefits<Key.space>of<Key.space>team<Key.space>building.<Key.space><Key.caps_lock>T<Key.caps_lock>he<Key.space>facilitators<Key.space>will<Key.space>create<Key.space>a<Key.space>positive<Key.space>and<Key.space>includive<Key.space>en<Key.backspace><Key.backspace><Key.backspace><Key.backspace><Key.backspace><Key.backspace><Key.backspace>sive<Key.space>envirom<Key.backspace>nment,<Key.space>setting<Key.space>the<Key.space>tone<Key.space>for<Key.space>open<Key.space>communication<Key.space><Key.backspace>,<Key.space>rt<Key.backspace>espect,<Key.space>and<Key.space>mutual<Key.space>support.
Screenshot: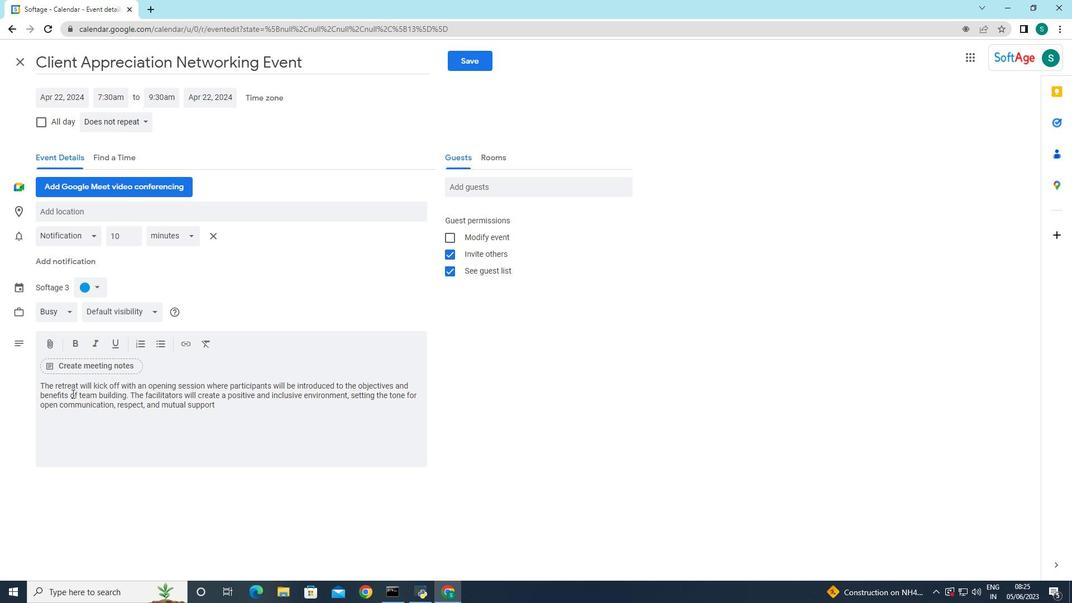 
Action: Mouse moved to (94, 288)
Screenshot: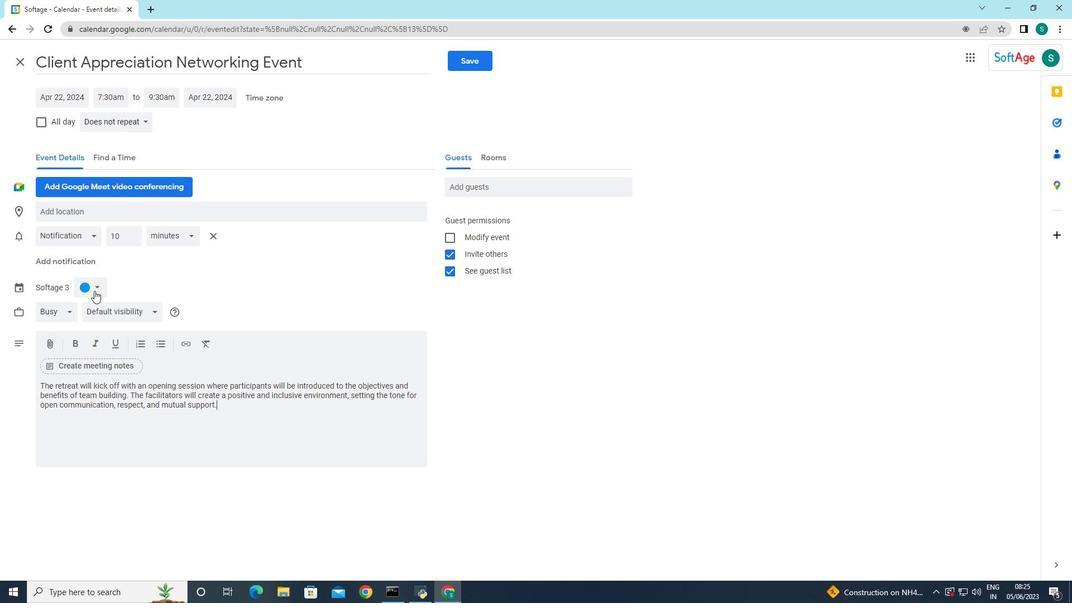 
Action: Mouse pressed left at (94, 288)
Screenshot: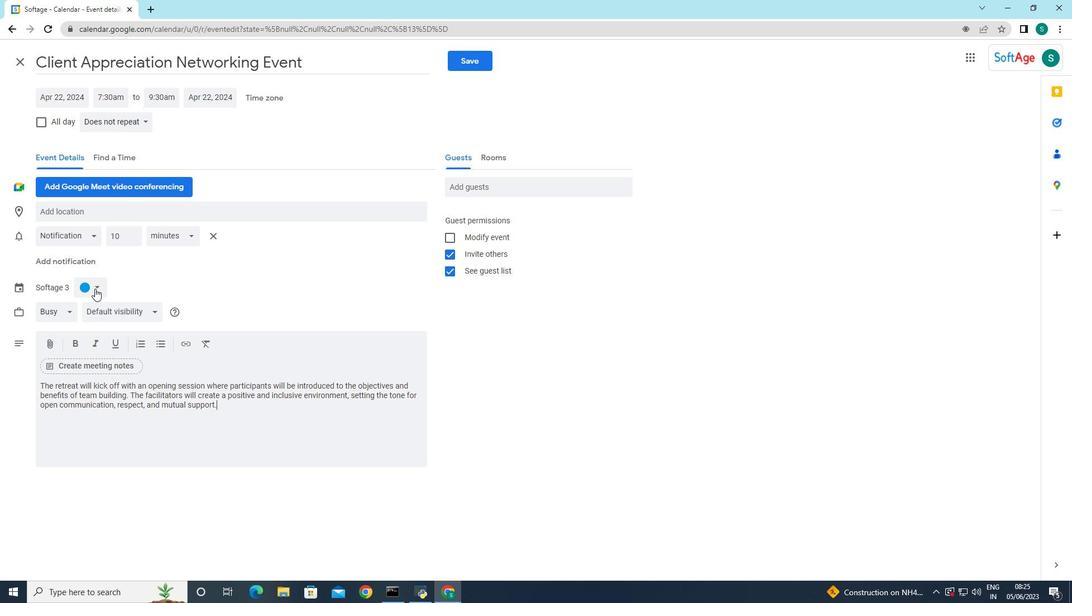 
Action: Mouse moved to (100, 327)
Screenshot: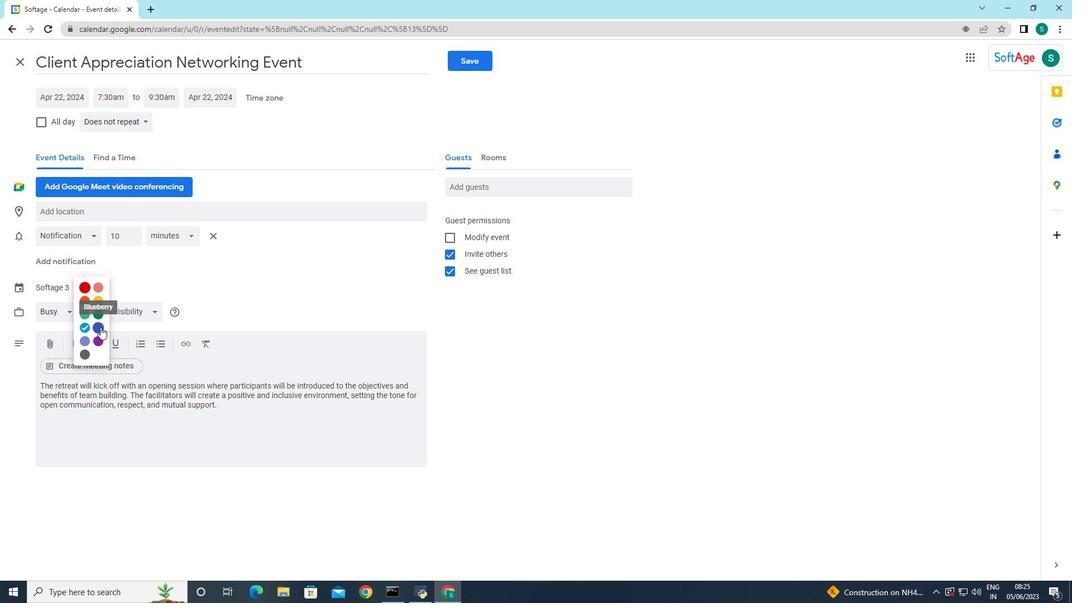 
Action: Mouse pressed left at (100, 327)
Screenshot: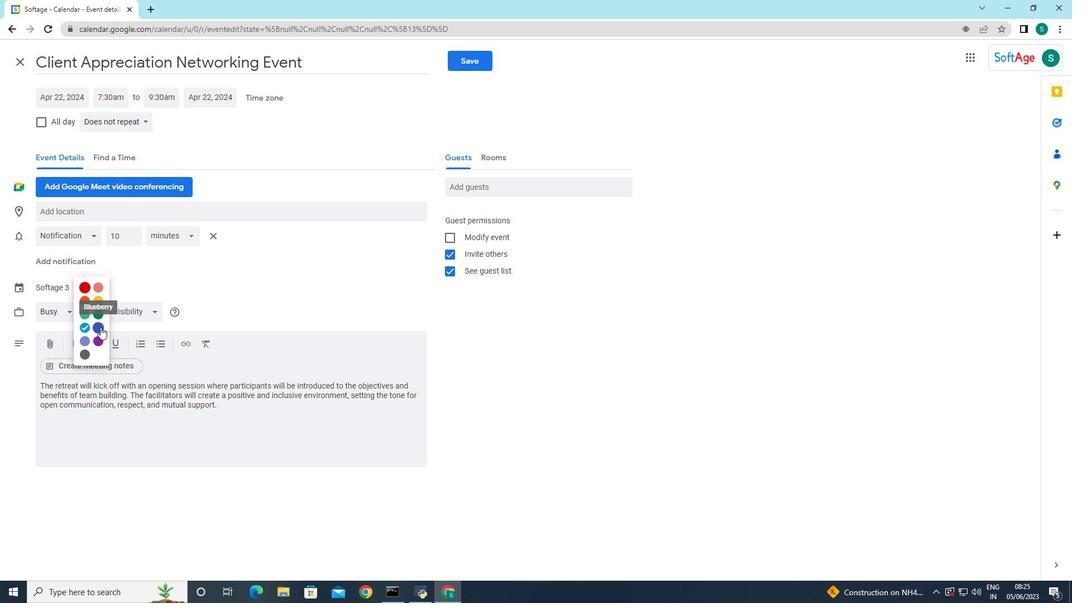 
Action: Mouse moved to (94, 212)
Screenshot: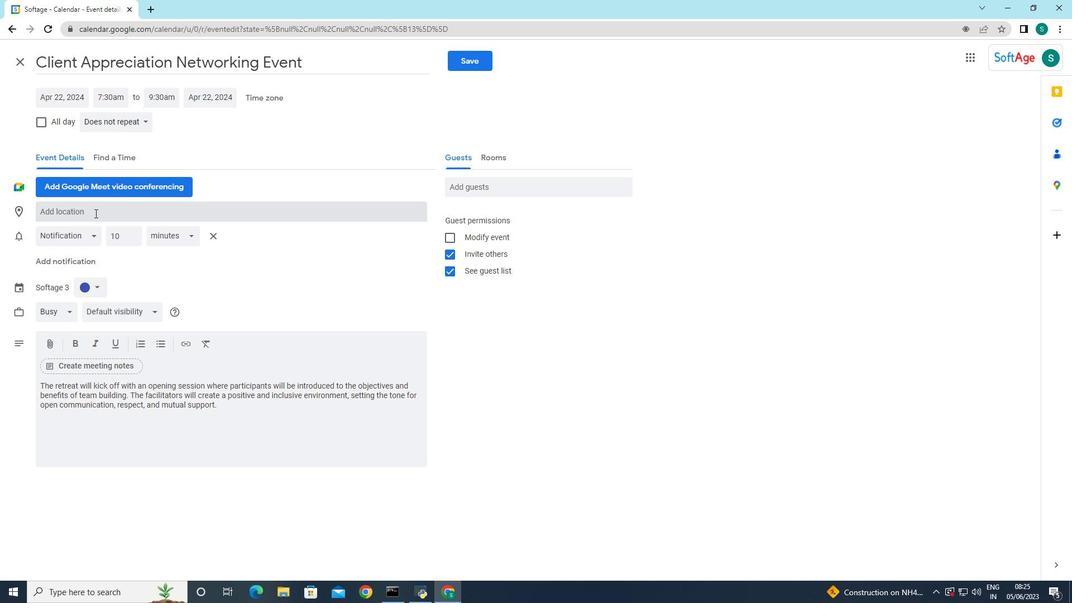 
Action: Mouse pressed left at (94, 212)
Screenshot: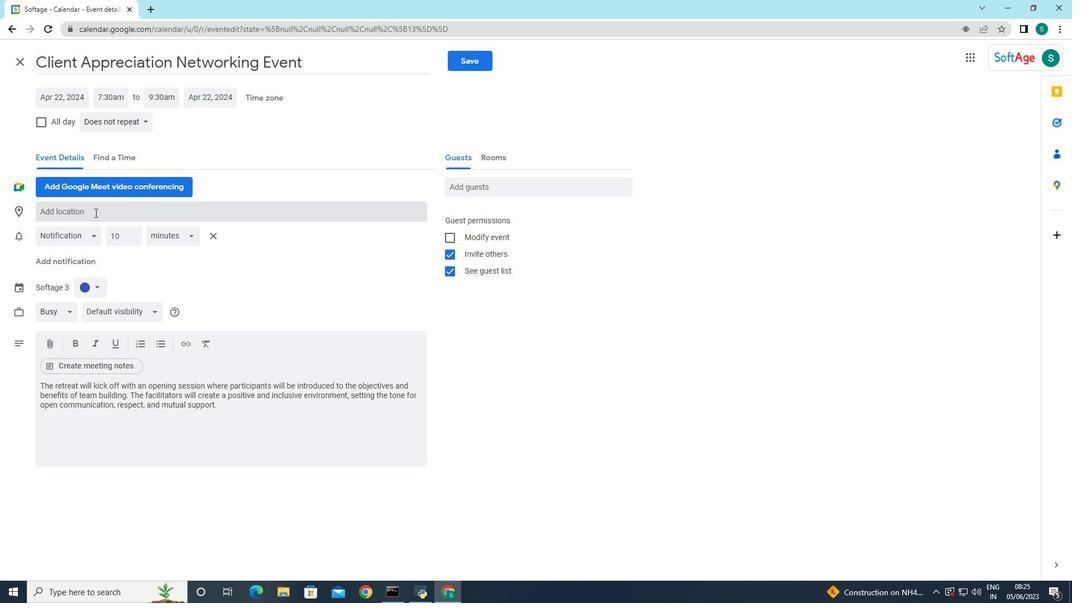 
Action: Key pressed <Key.caps_lock>T<Key.caps_lock>he<Key.space><Key.caps_lock>L<Key.caps_lock>angham,<Key.space>s<Key.backspace><Key.caps_lock>S<Key.caps_lock>ydney,<Key.space><Key.caps_lock>A<Key.caps_lock>ustralia
Screenshot: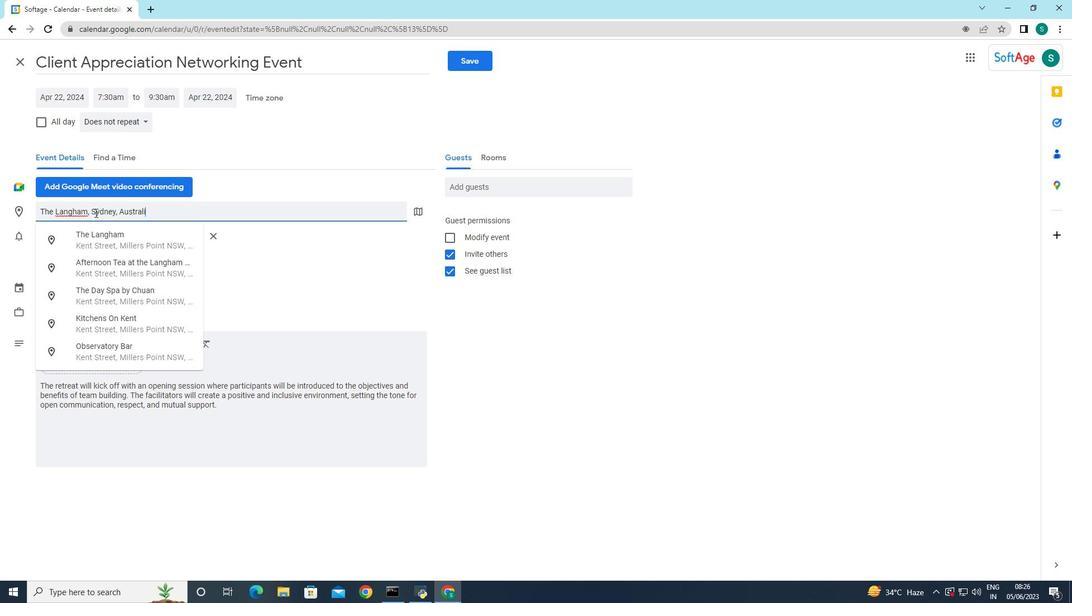 
Action: Mouse moved to (295, 275)
Screenshot: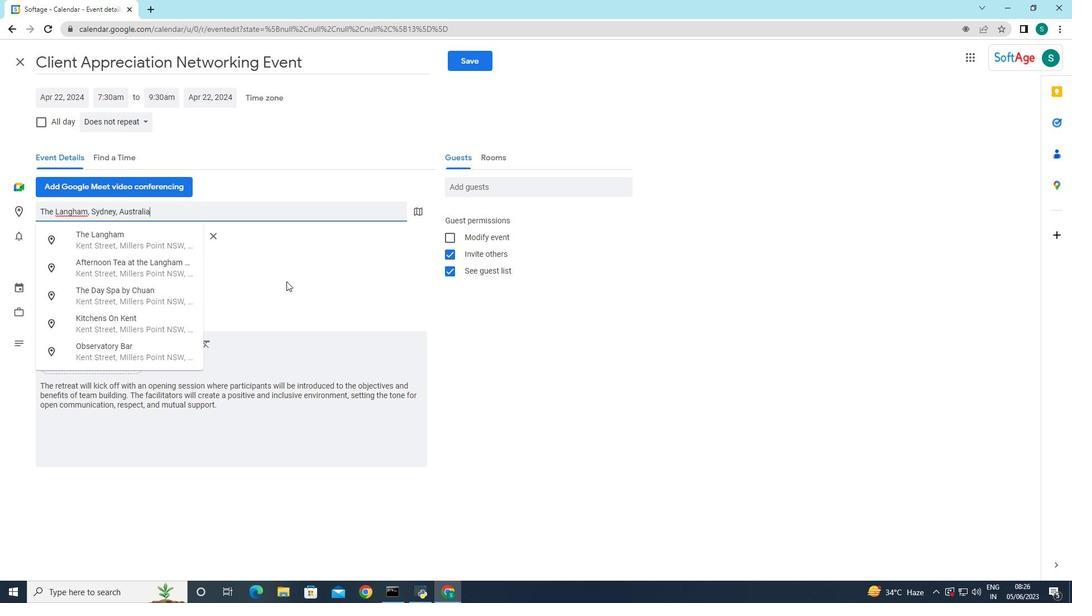 
Action: Mouse pressed left at (295, 275)
Screenshot: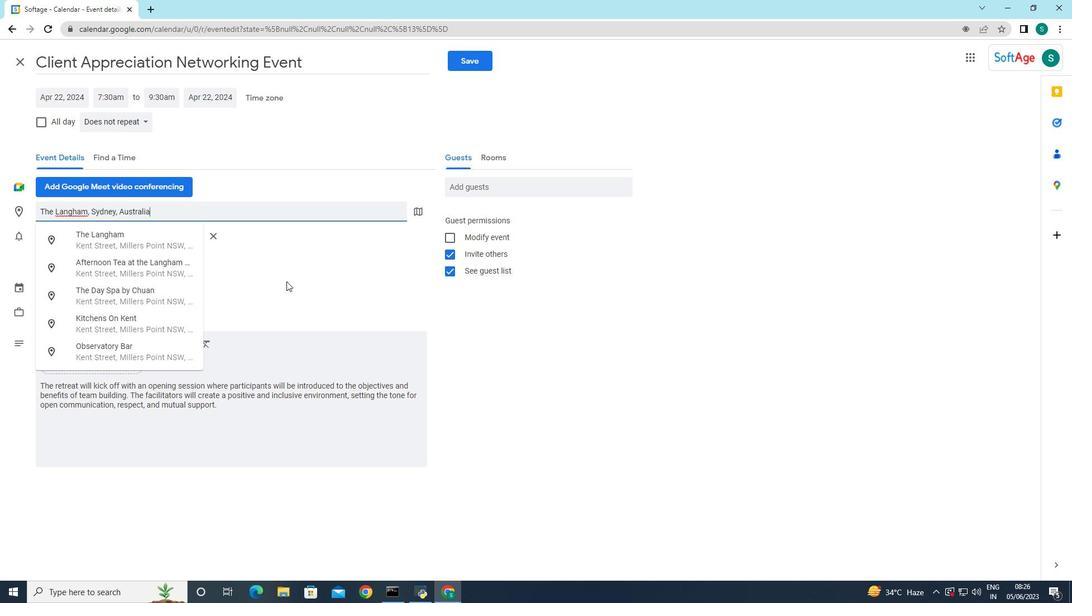 
Action: Mouse moved to (538, 189)
Screenshot: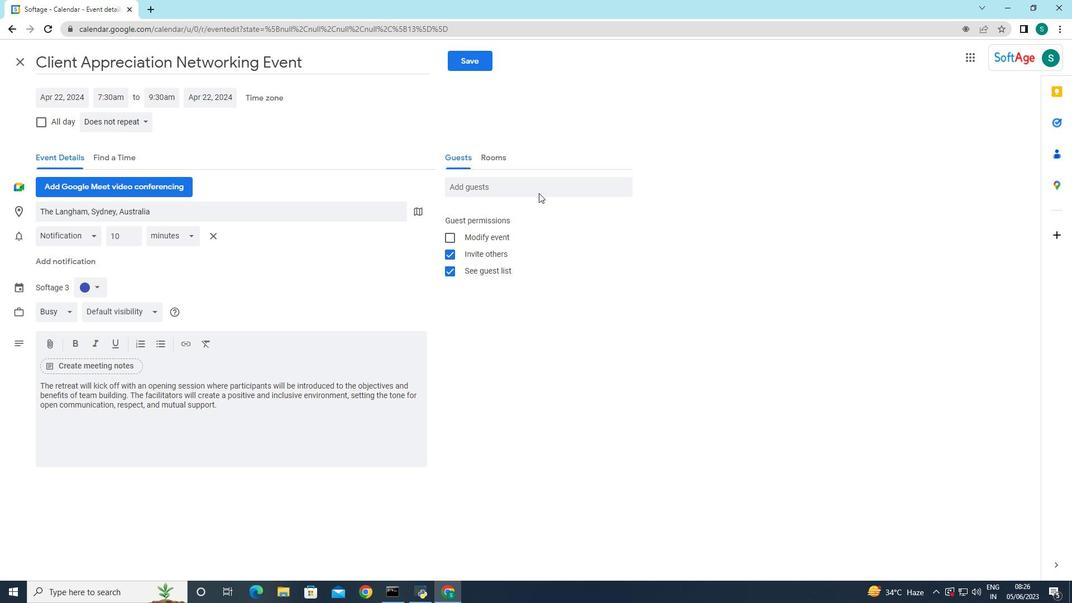 
Action: Mouse pressed left at (538, 189)
Screenshot: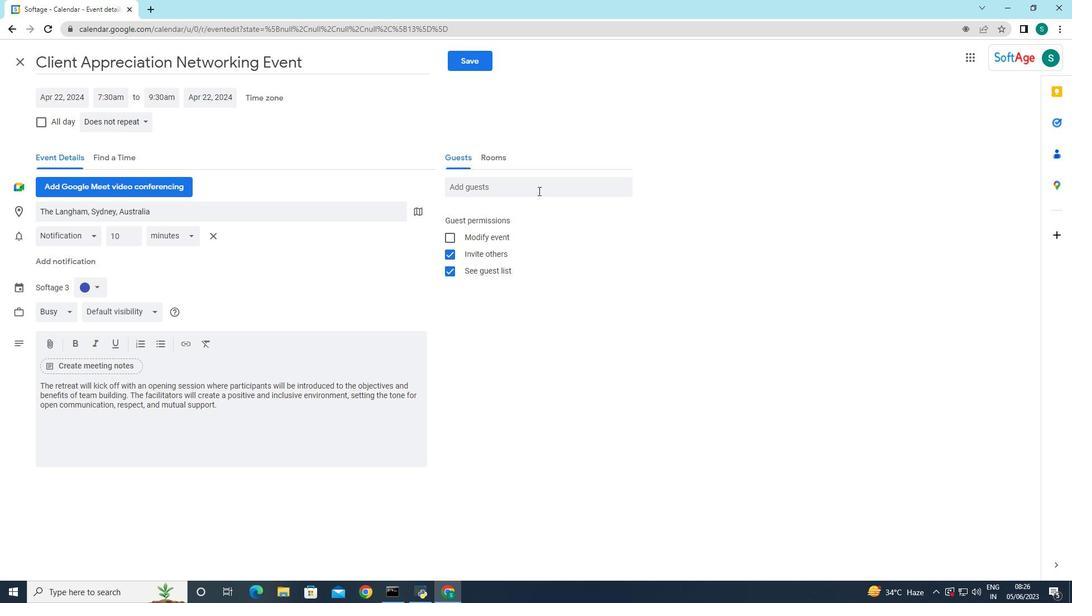 
Action: Key pressed softage.4
Screenshot: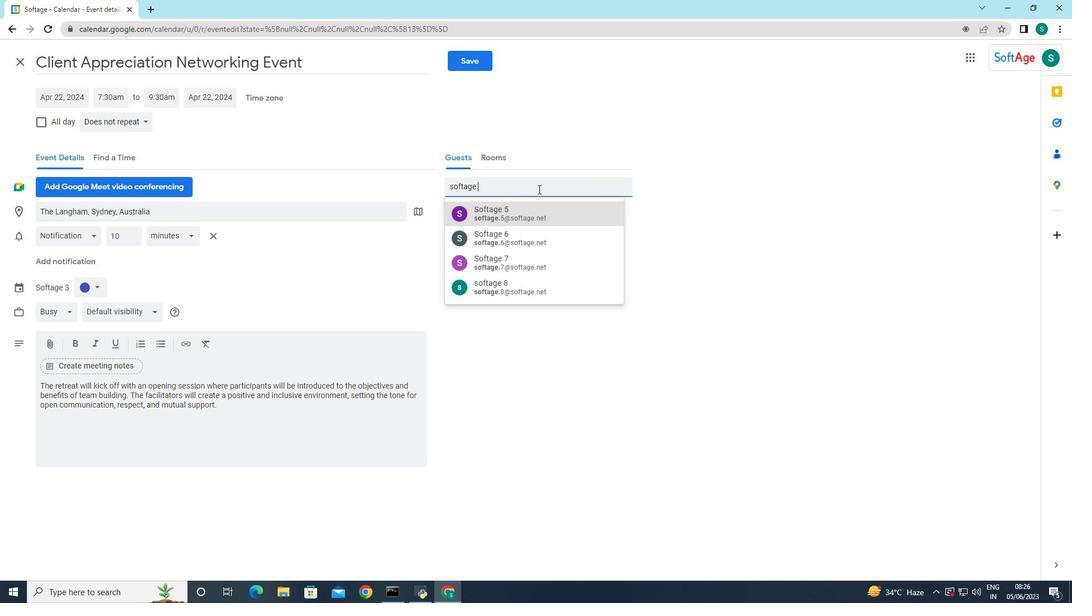 
Action: Mouse moved to (546, 204)
Screenshot: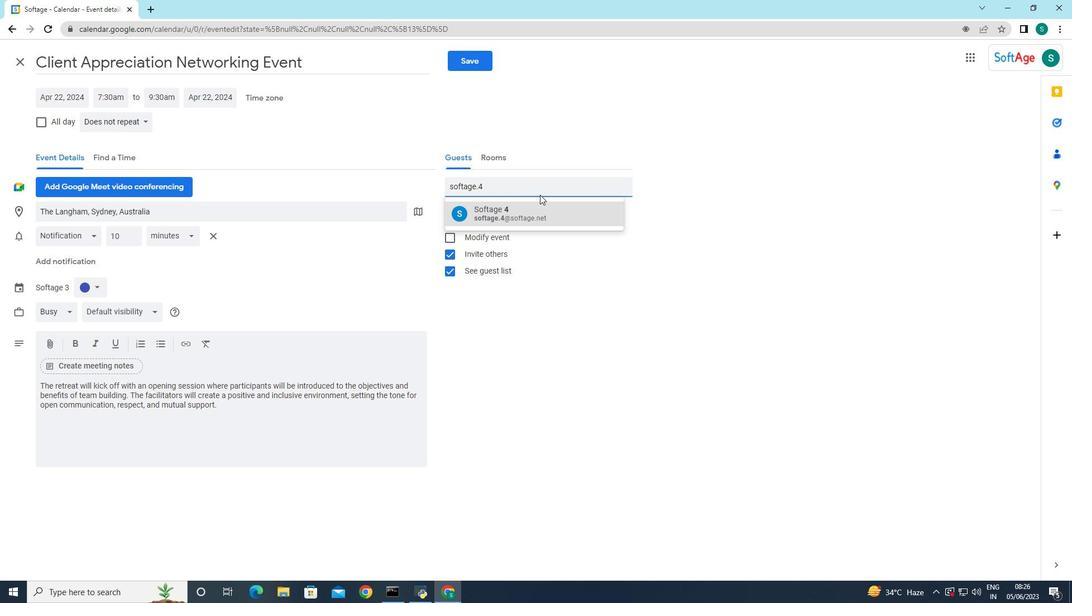 
Action: Mouse pressed left at (546, 204)
Screenshot: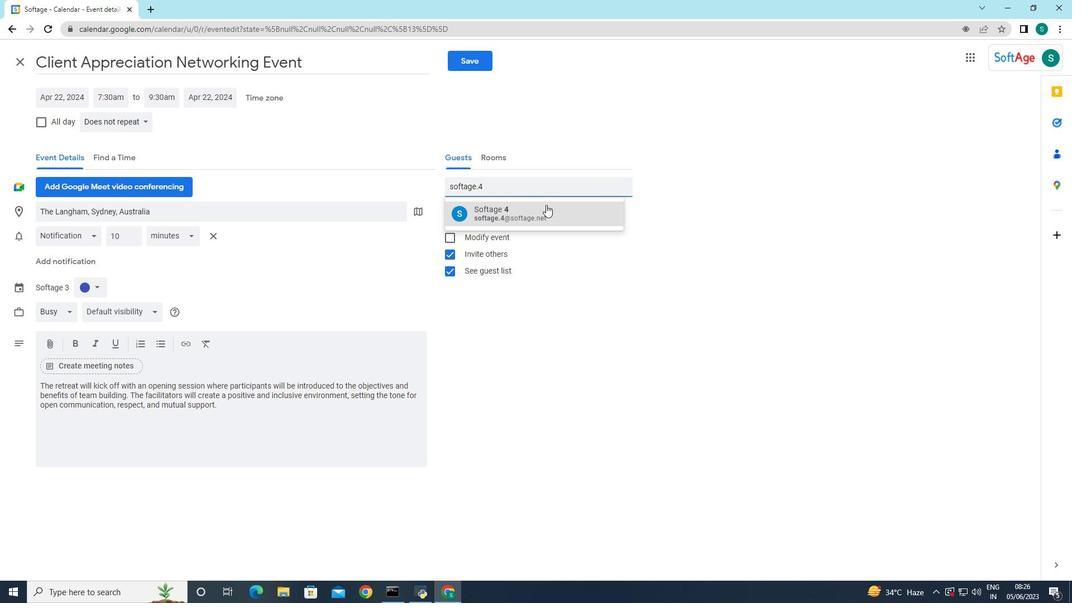 
Action: Mouse moved to (561, 185)
Screenshot: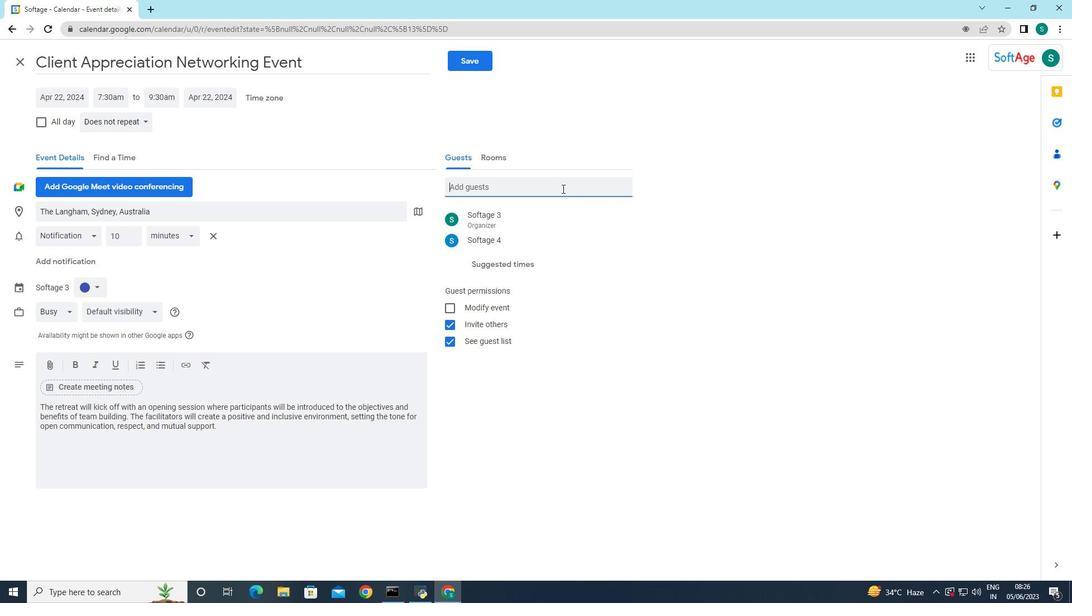 
Action: Mouse pressed left at (561, 185)
Screenshot: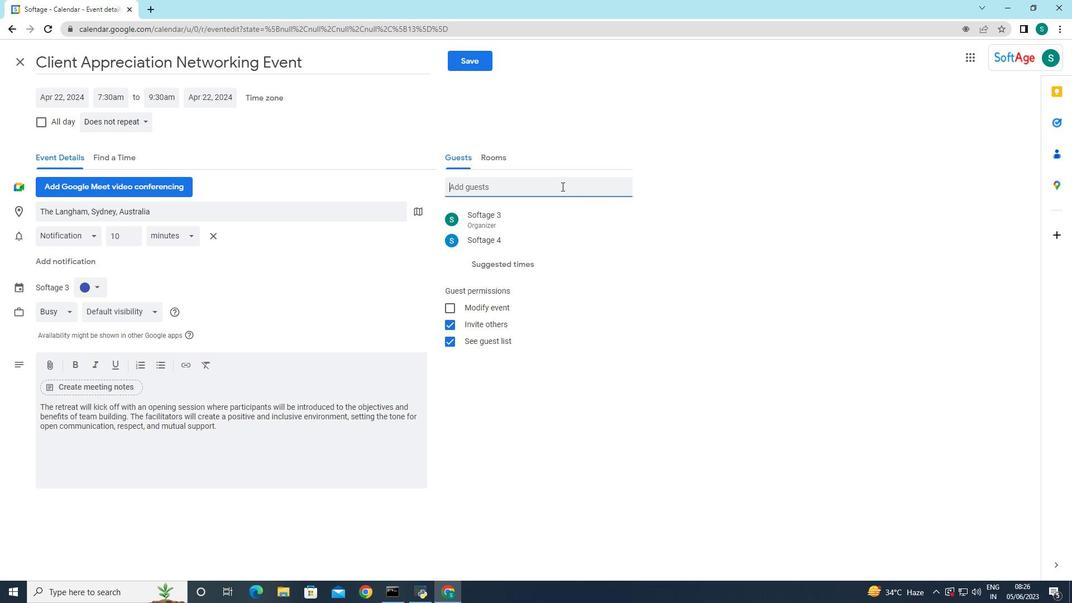 
Action: Key pressed softage
Screenshot: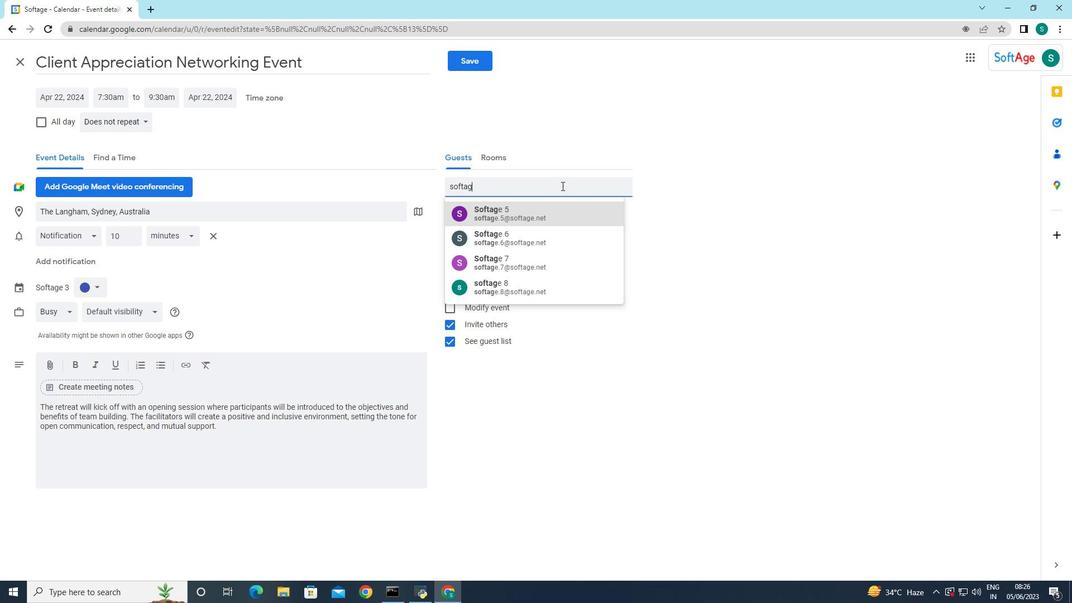 
Action: Mouse moved to (537, 253)
Screenshot: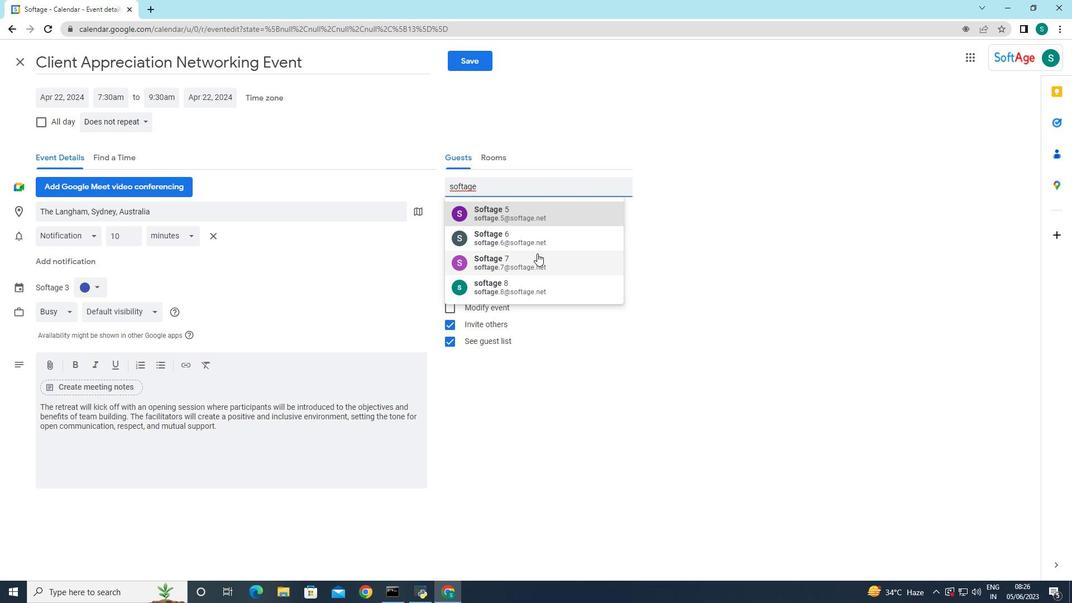 
Action: Key pressed .2
Screenshot: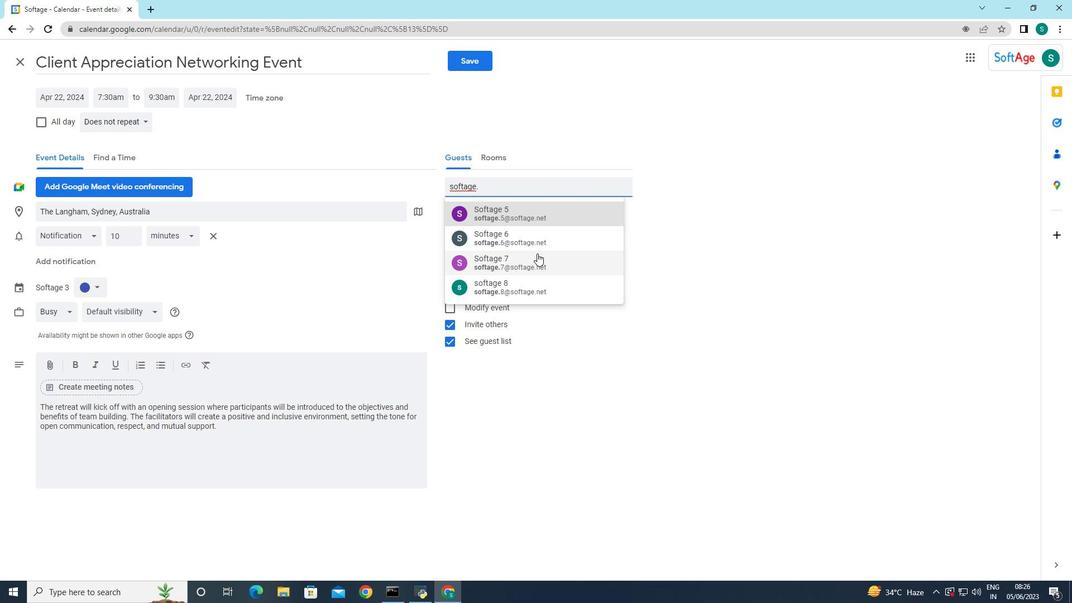 
Action: Mouse moved to (532, 211)
Screenshot: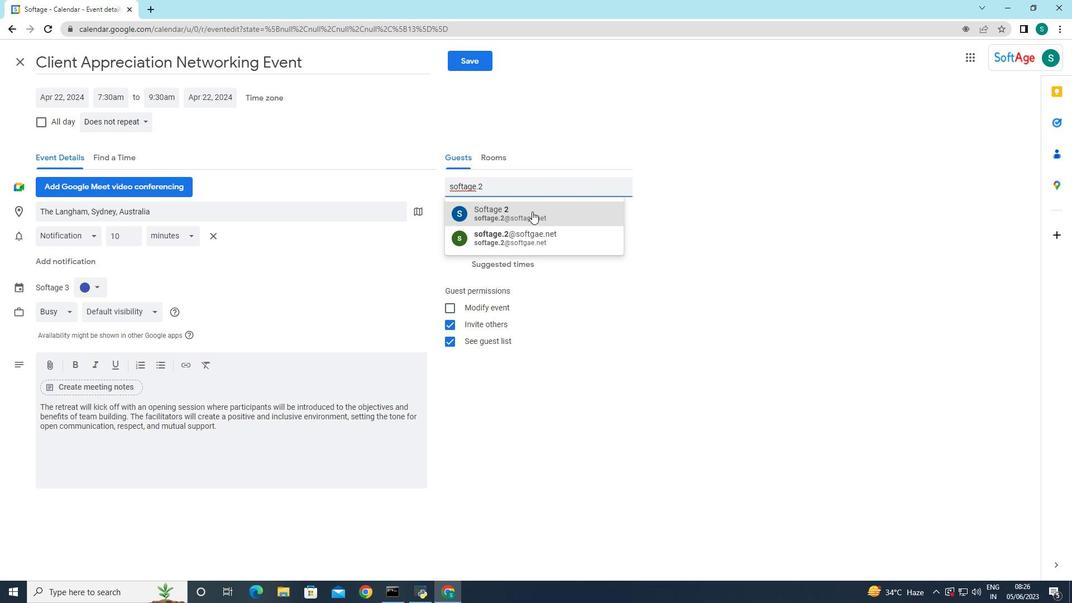 
Action: Mouse pressed left at (532, 211)
Screenshot: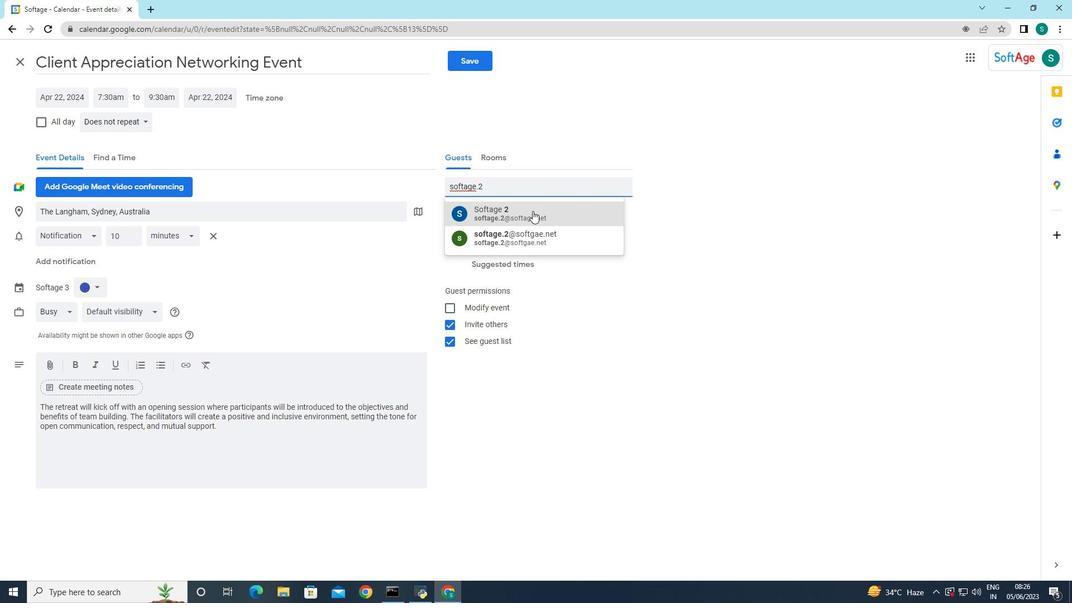 
Action: Mouse moved to (618, 218)
Screenshot: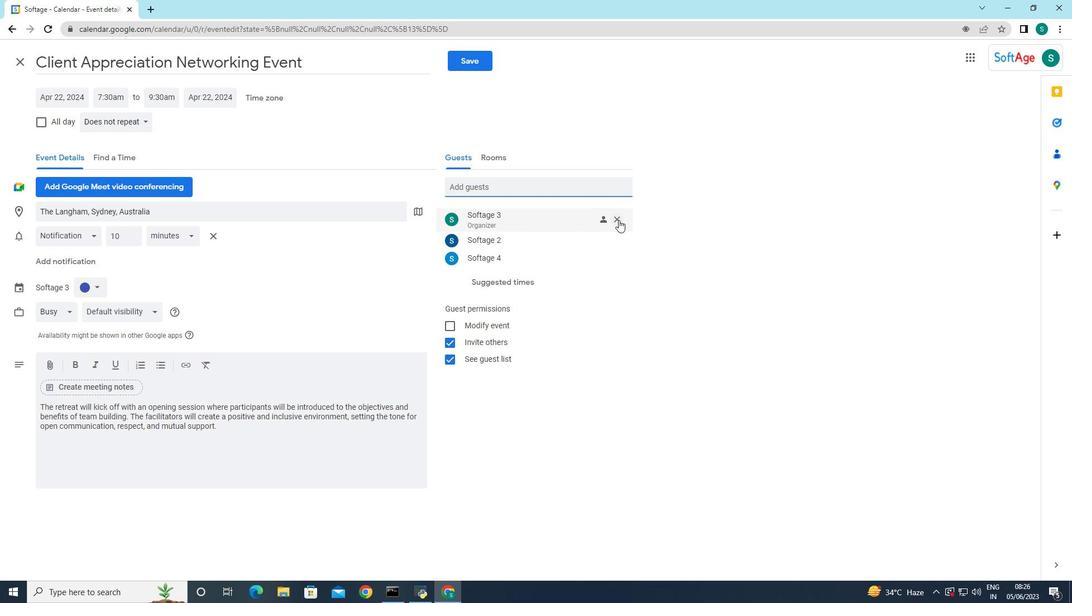 
Action: Mouse pressed left at (618, 218)
Screenshot: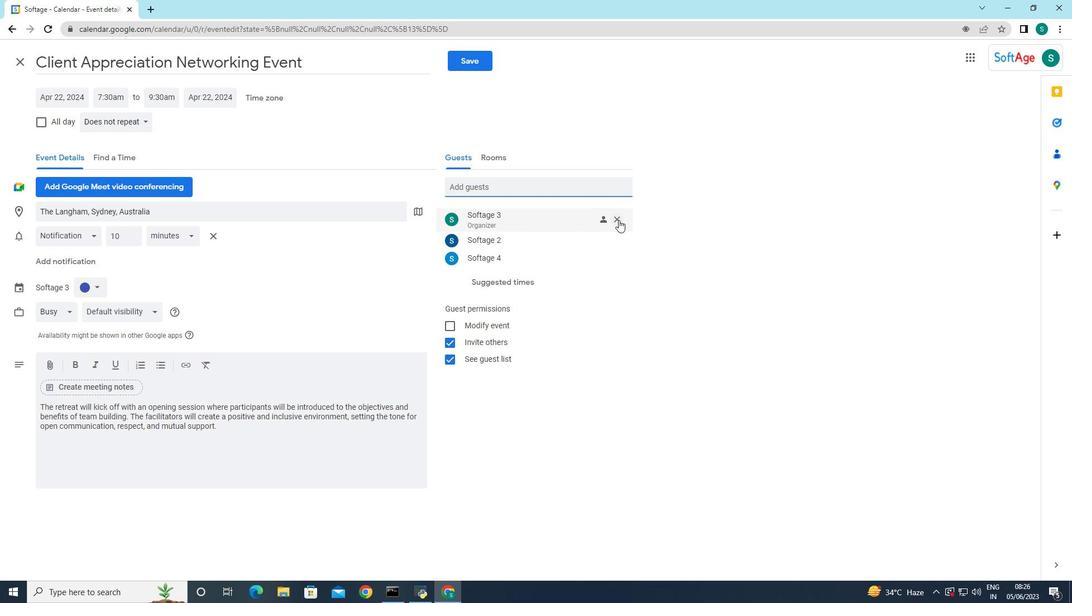 
Action: Mouse moved to (553, 387)
Screenshot: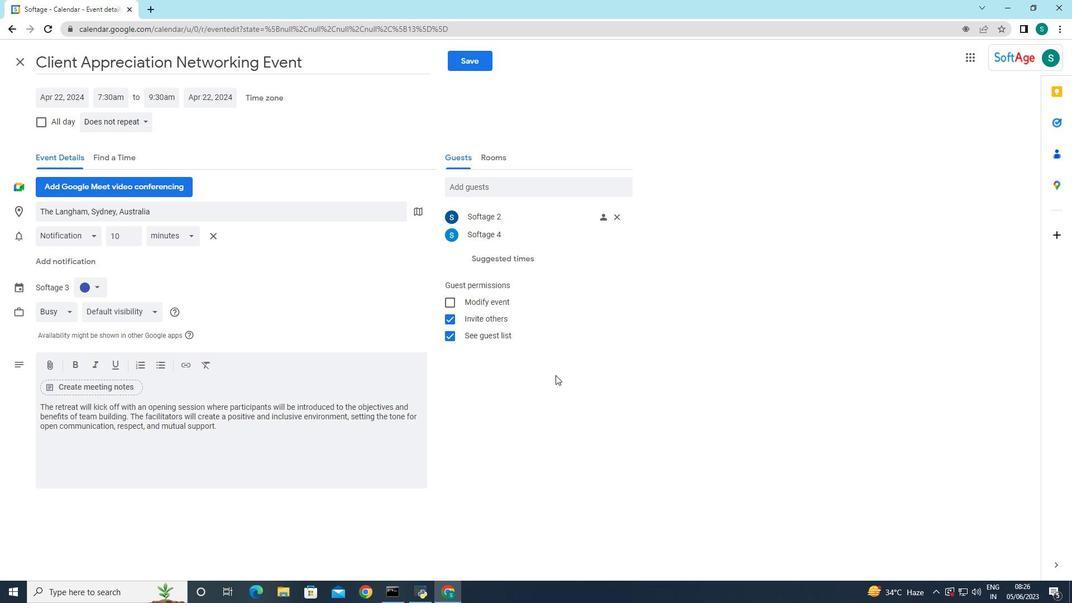 
Action: Mouse pressed left at (553, 387)
Screenshot: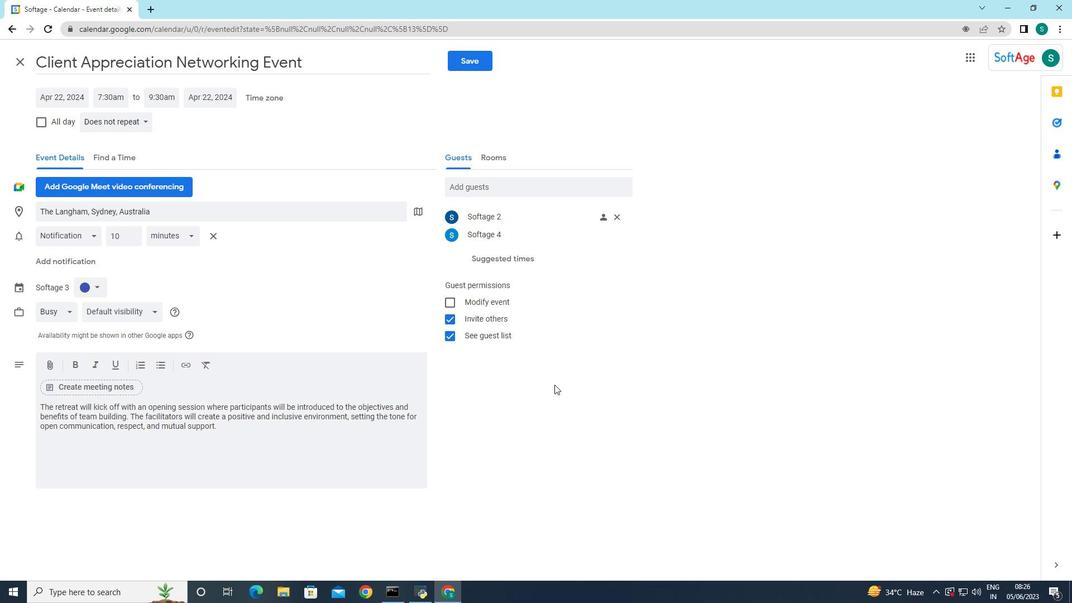 
Action: Mouse moved to (135, 123)
Screenshot: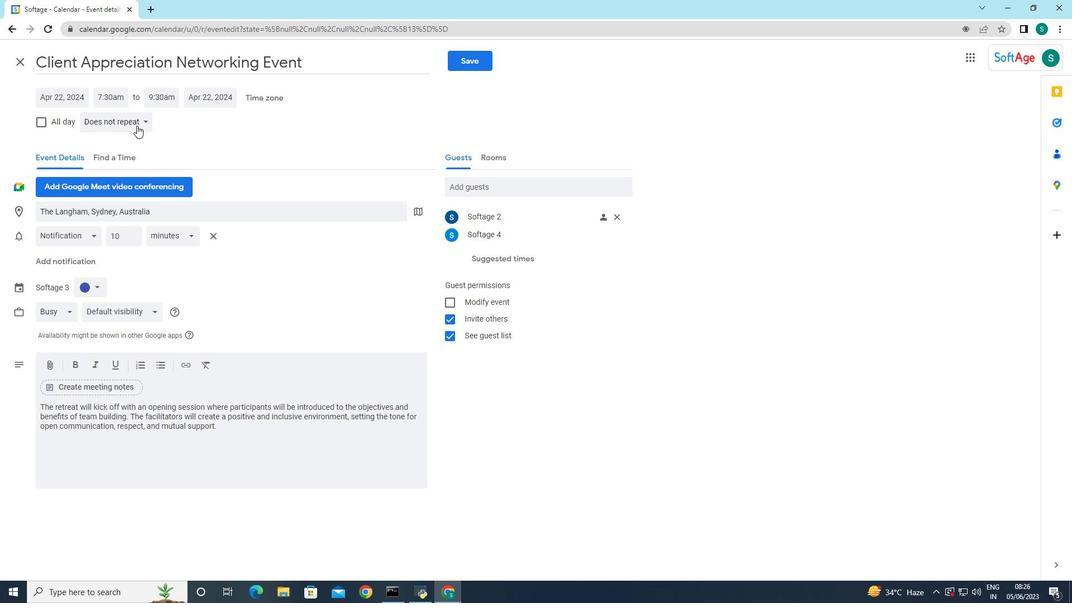 
Action: Mouse pressed left at (135, 123)
Screenshot: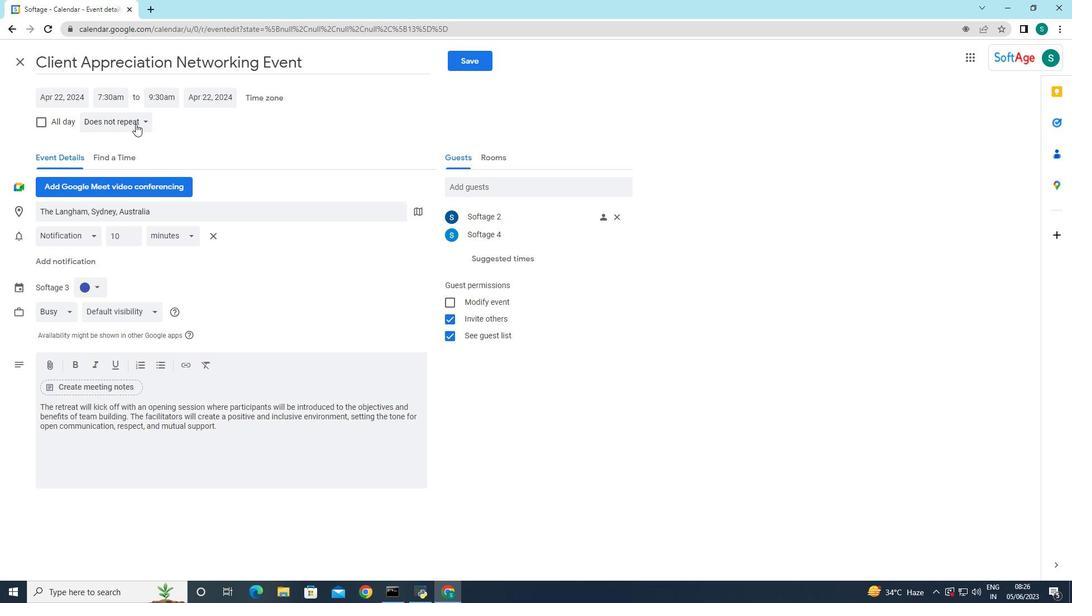 
Action: Mouse moved to (124, 145)
Screenshot: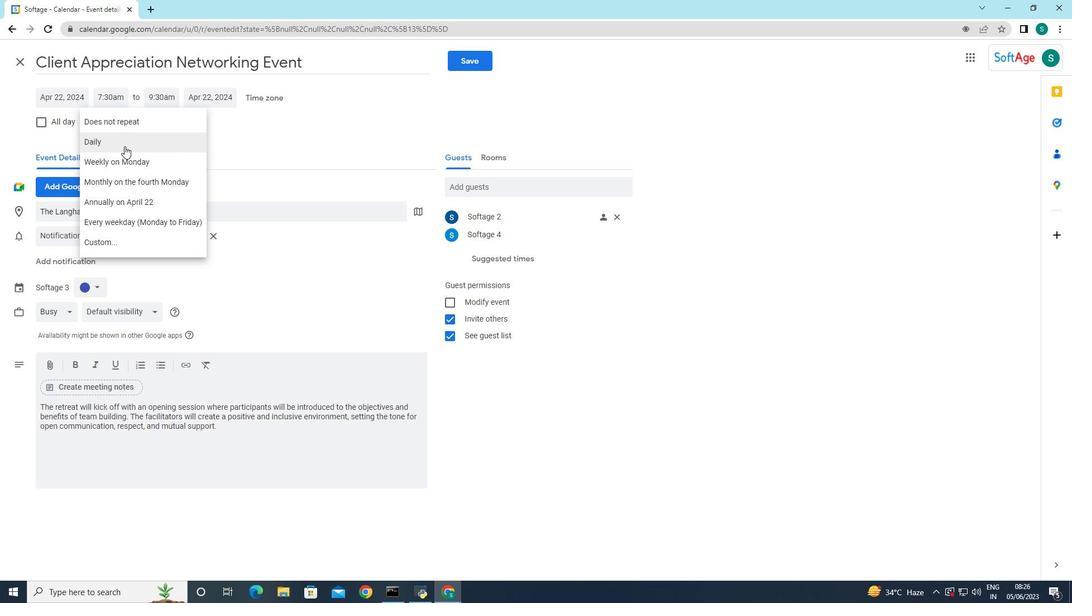 
Action: Mouse pressed left at (124, 145)
Screenshot: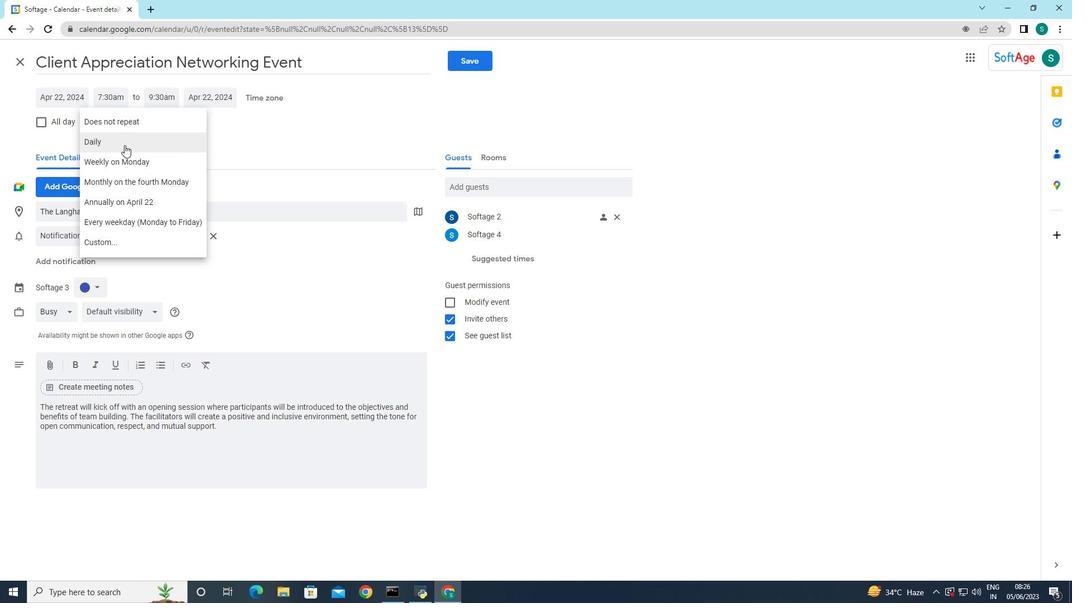 
Action: Mouse moved to (273, 136)
Screenshot: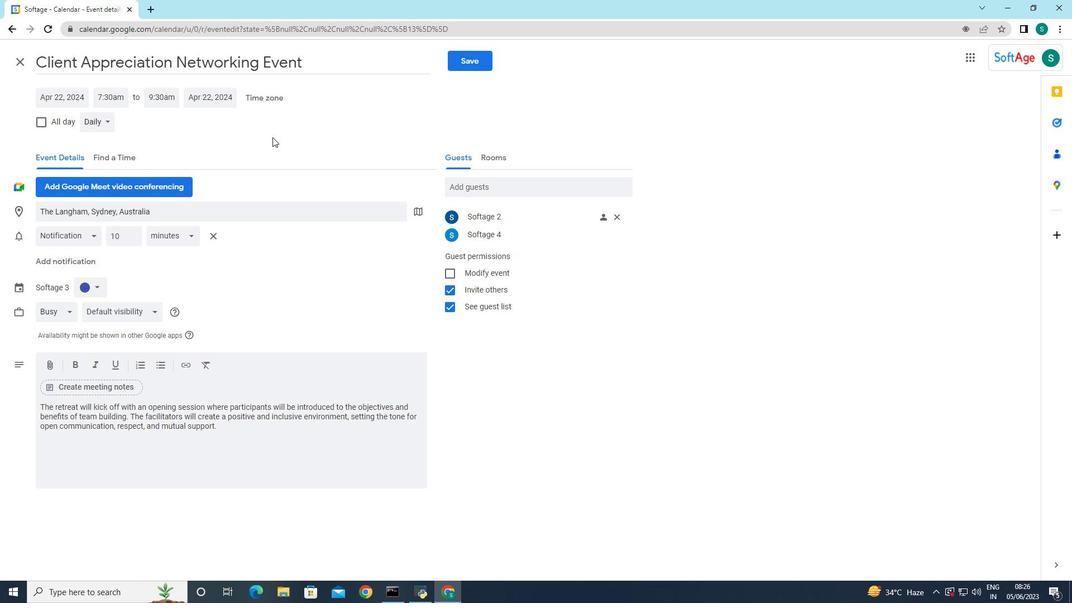 
Action: Mouse pressed left at (273, 136)
Screenshot: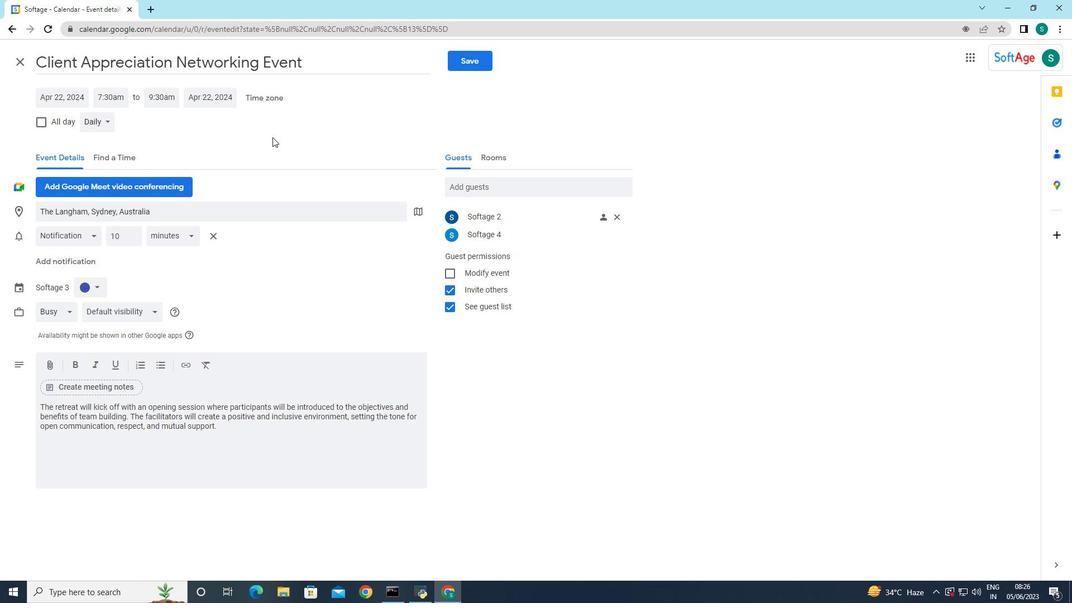
Action: Mouse moved to (465, 65)
Screenshot: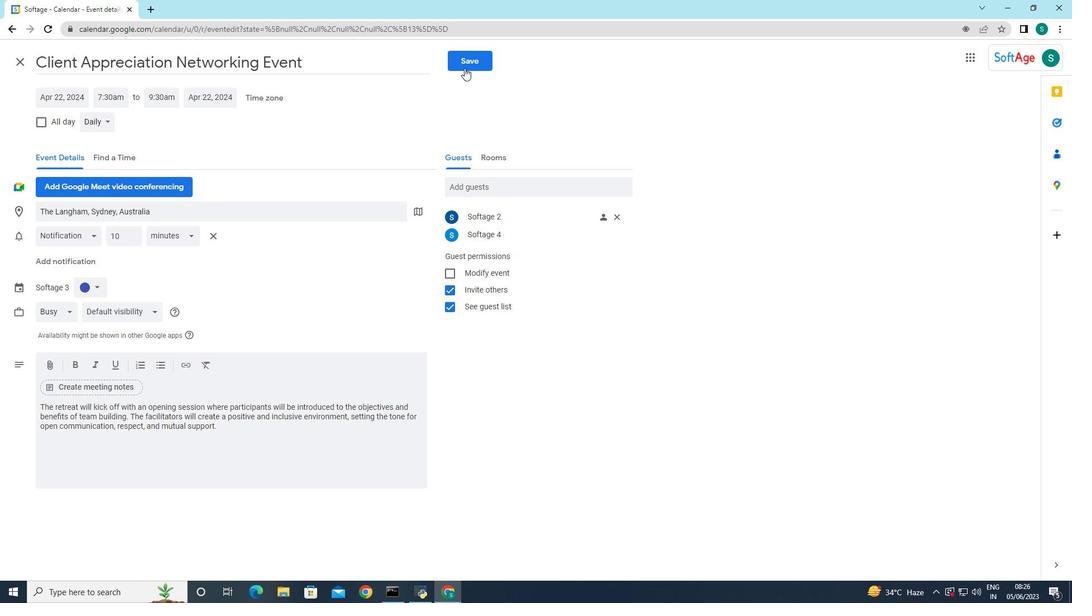 
Action: Mouse pressed left at (465, 65)
Screenshot: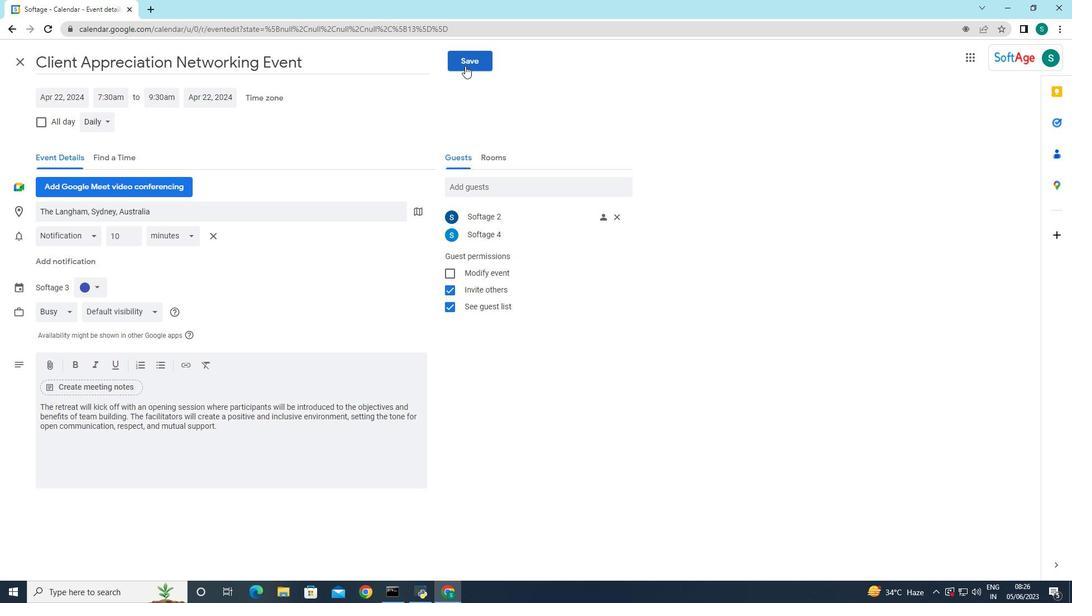 
Action: Mouse moved to (642, 337)
Screenshot: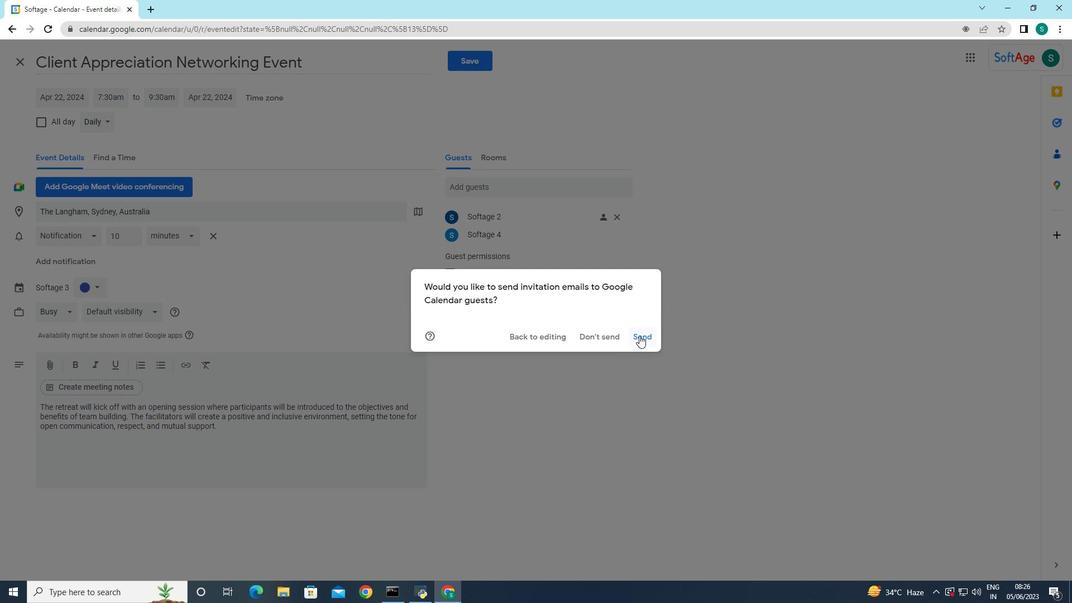 
Action: Mouse pressed left at (642, 337)
Screenshot: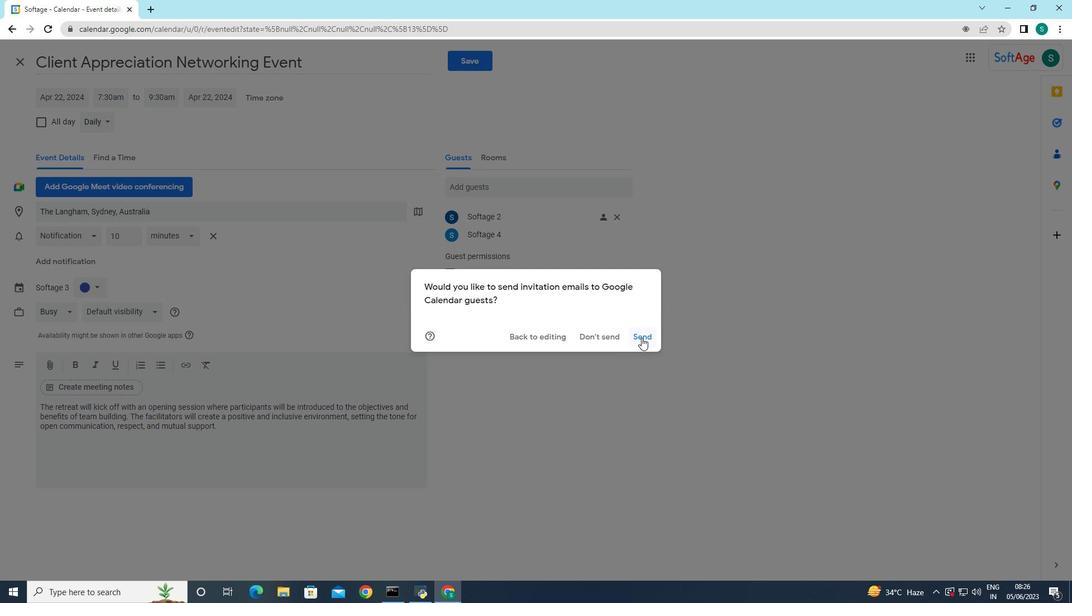 
Action: Mouse moved to (626, 344)
Screenshot: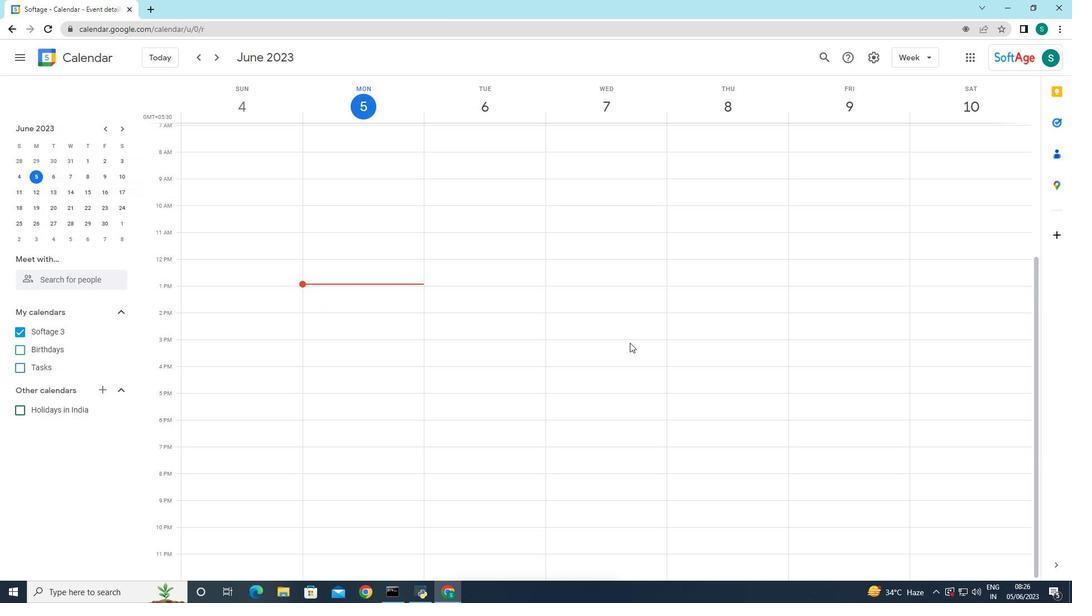 
